 Task: Search one way flight ticket for 1 adult, 6 children, 1 infant in seat and 1 infant on lap in business from Great Falls: Great Falls International Airport to Gillette: Gillette Campbell County Airport on 5-1-2023. Number of bags: 2 checked bags. Price is upto 109000. Outbound departure time preference is 15:30.
Action: Mouse moved to (246, 298)
Screenshot: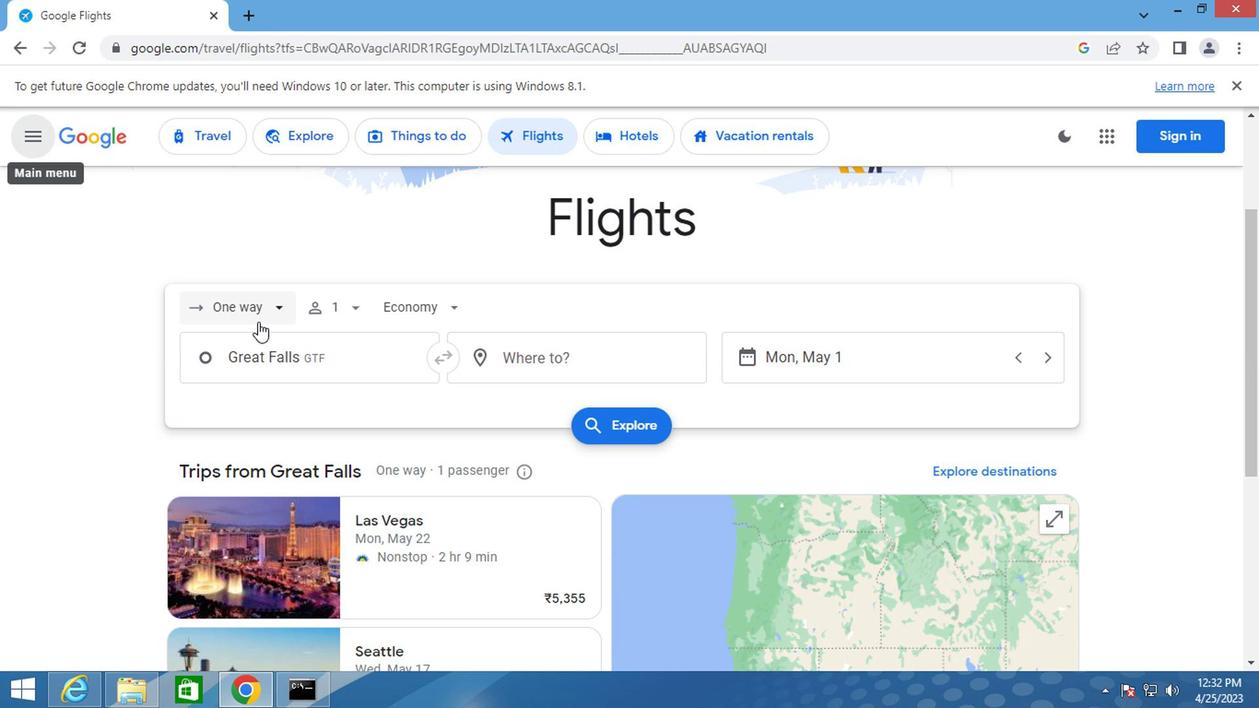 
Action: Mouse pressed left at (246, 298)
Screenshot: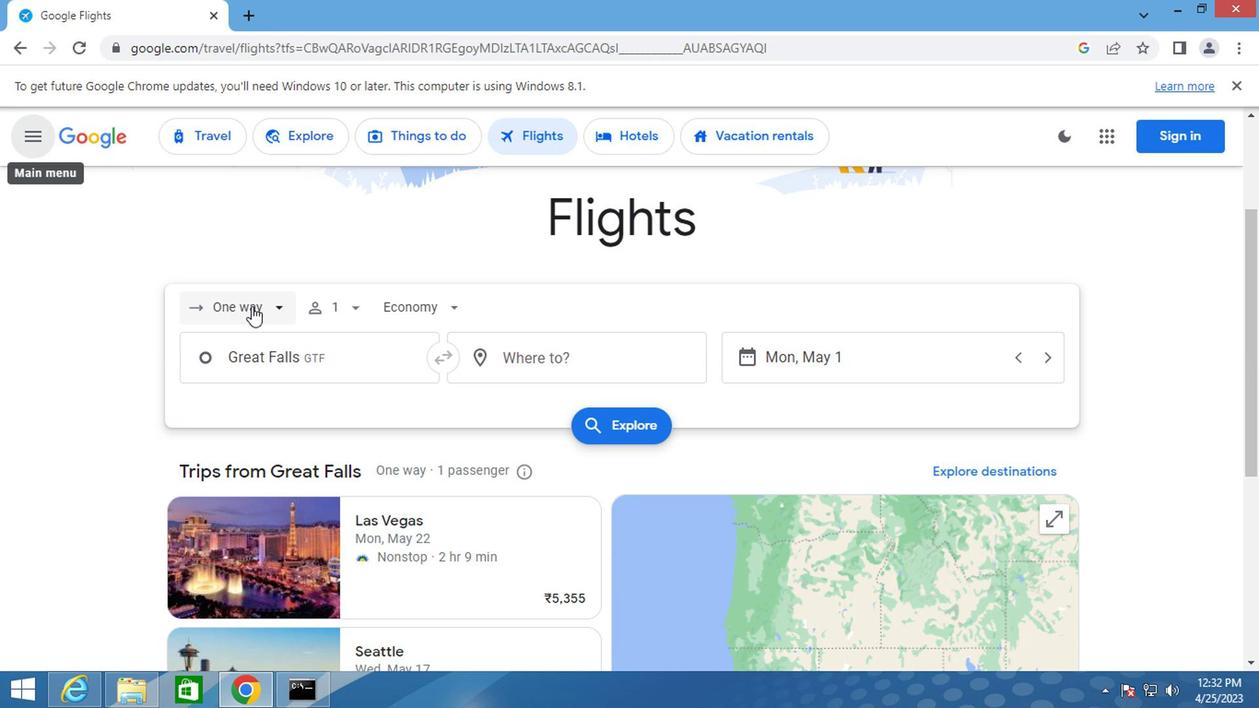 
Action: Mouse moved to (254, 395)
Screenshot: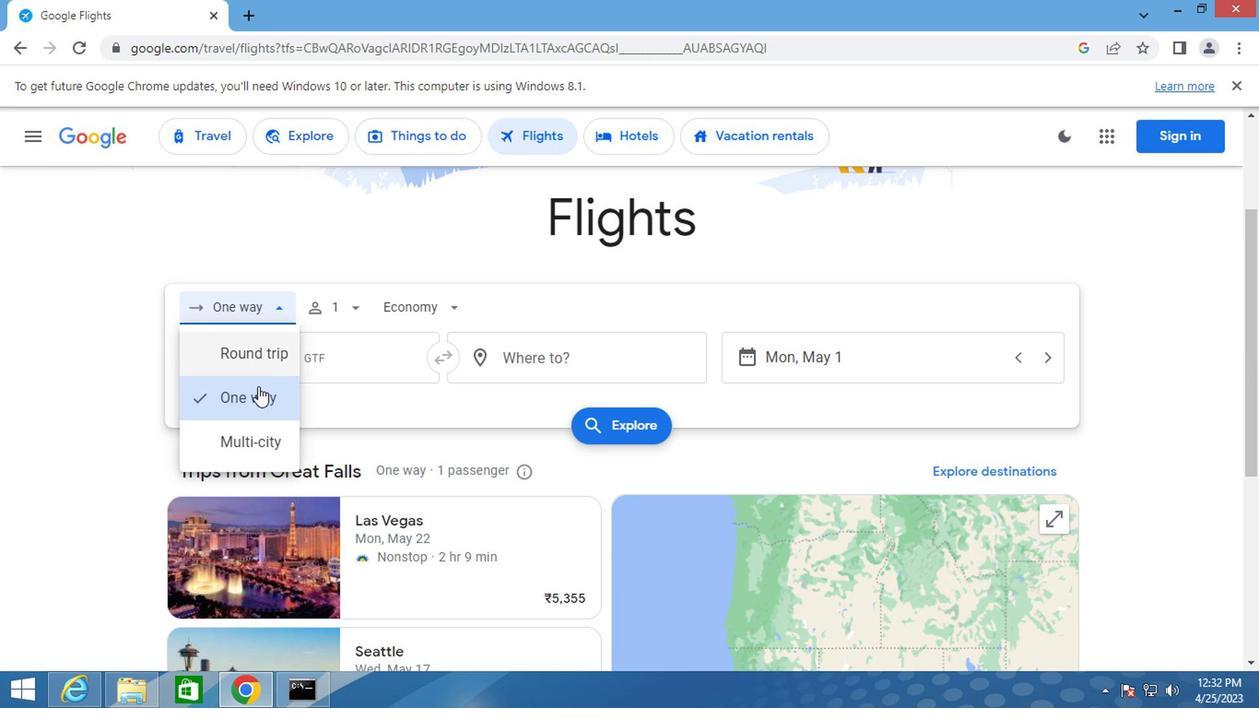 
Action: Mouse pressed left at (254, 395)
Screenshot: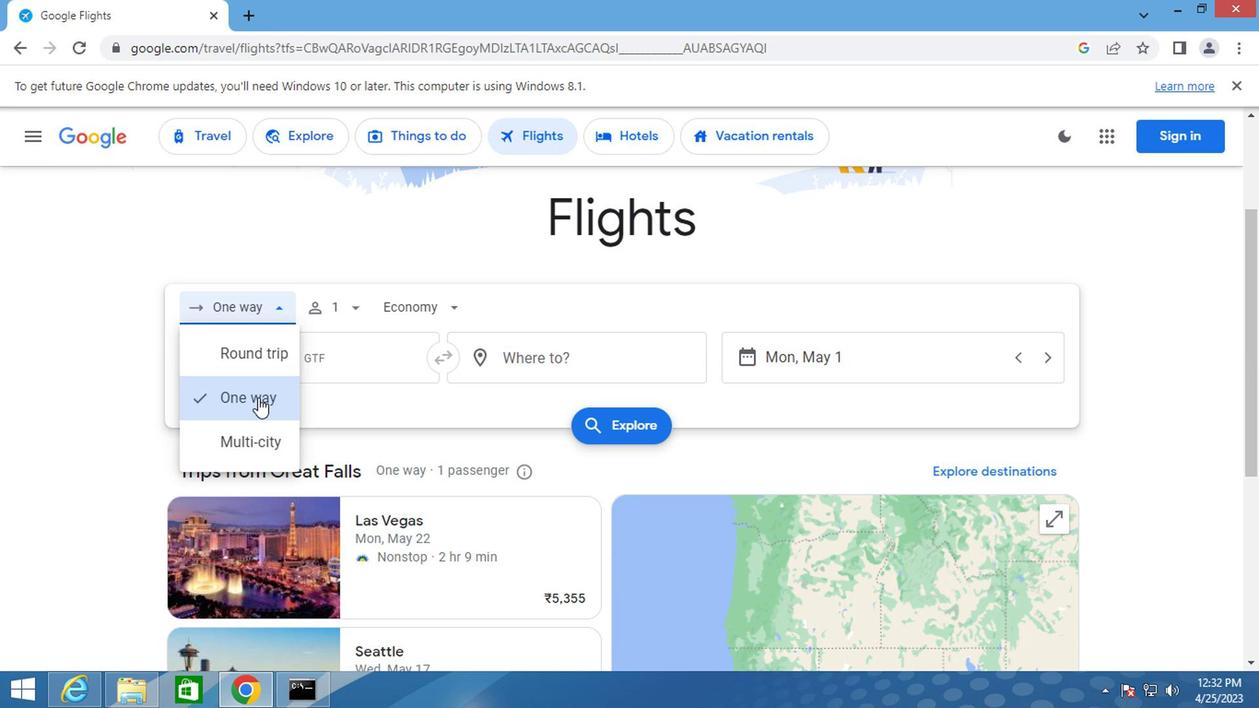 
Action: Mouse moved to (355, 306)
Screenshot: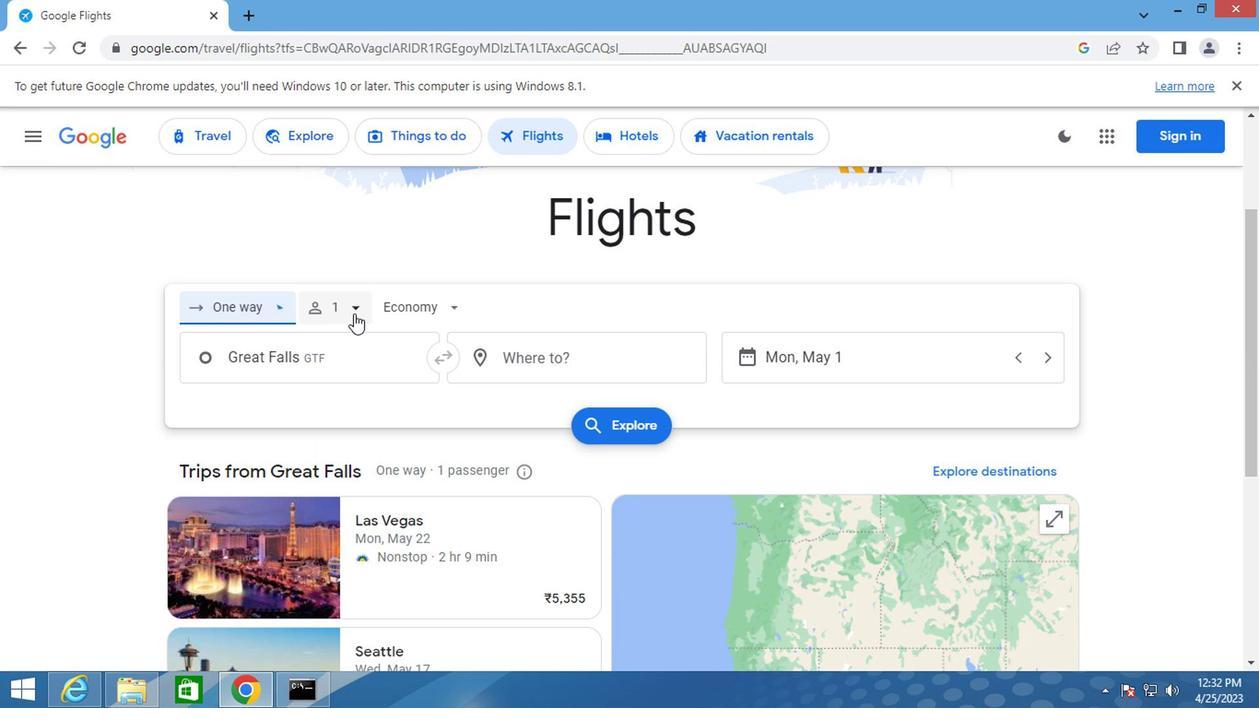 
Action: Mouse pressed left at (355, 306)
Screenshot: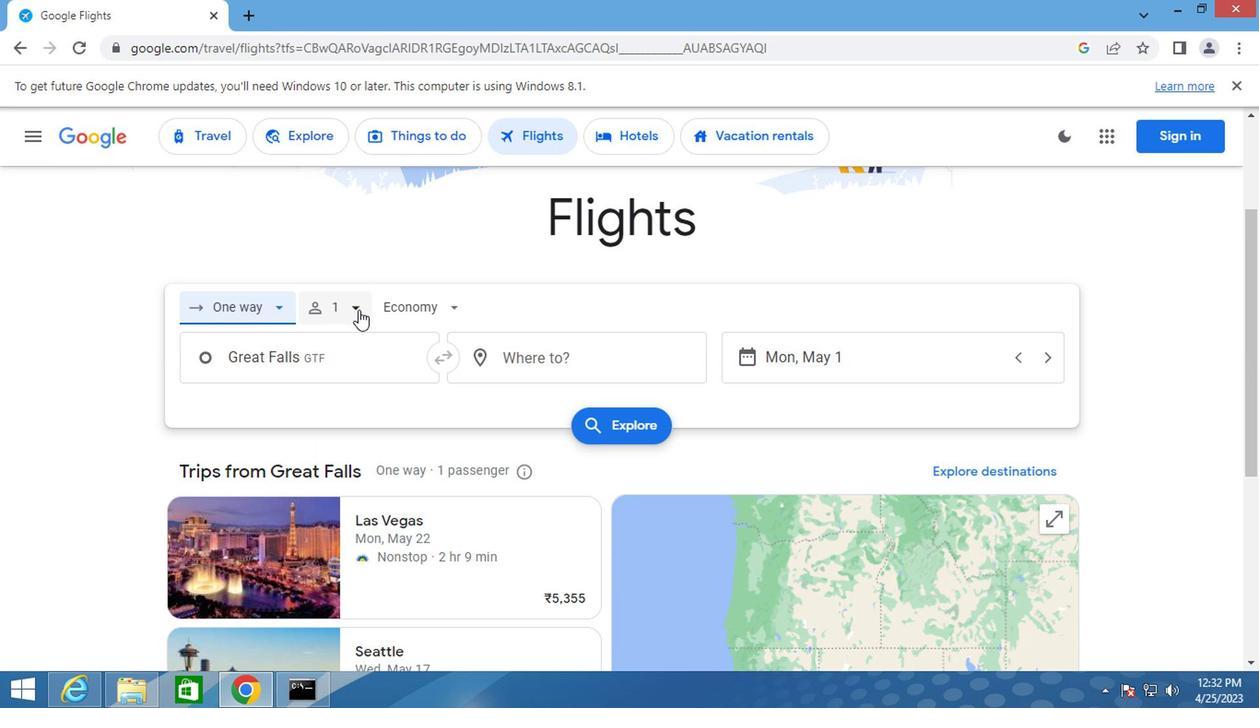 
Action: Mouse moved to (496, 396)
Screenshot: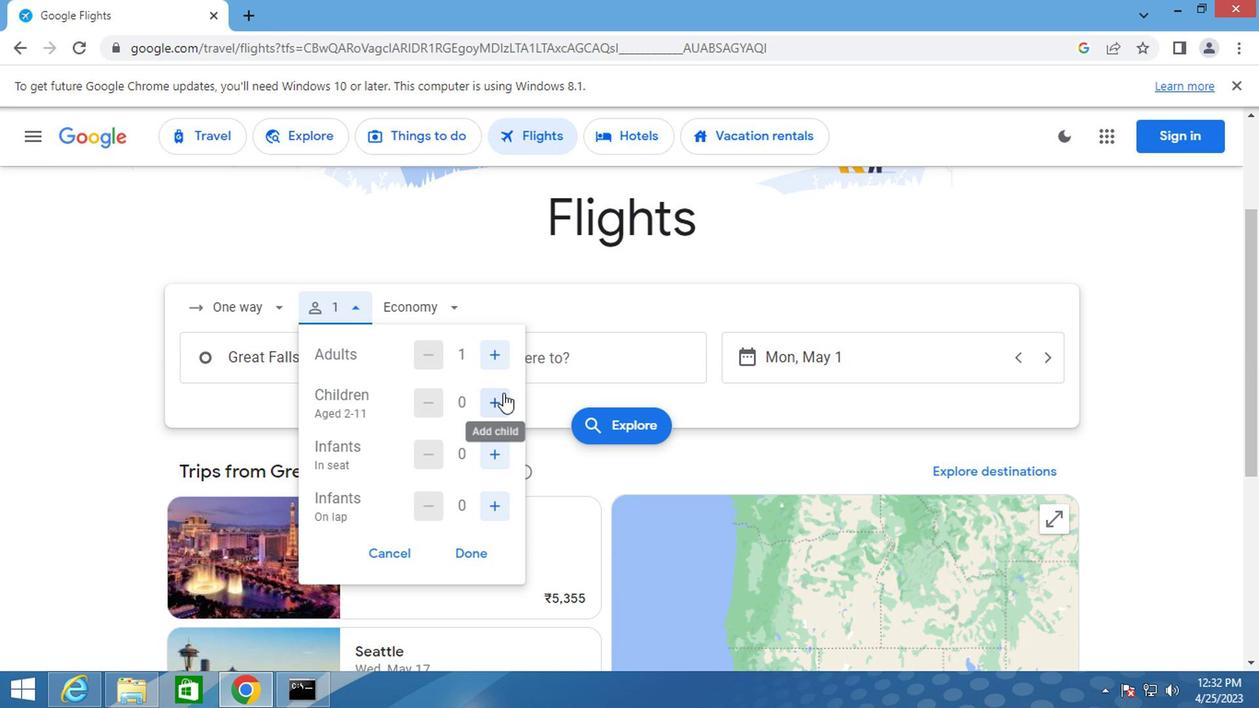
Action: Mouse pressed left at (496, 396)
Screenshot: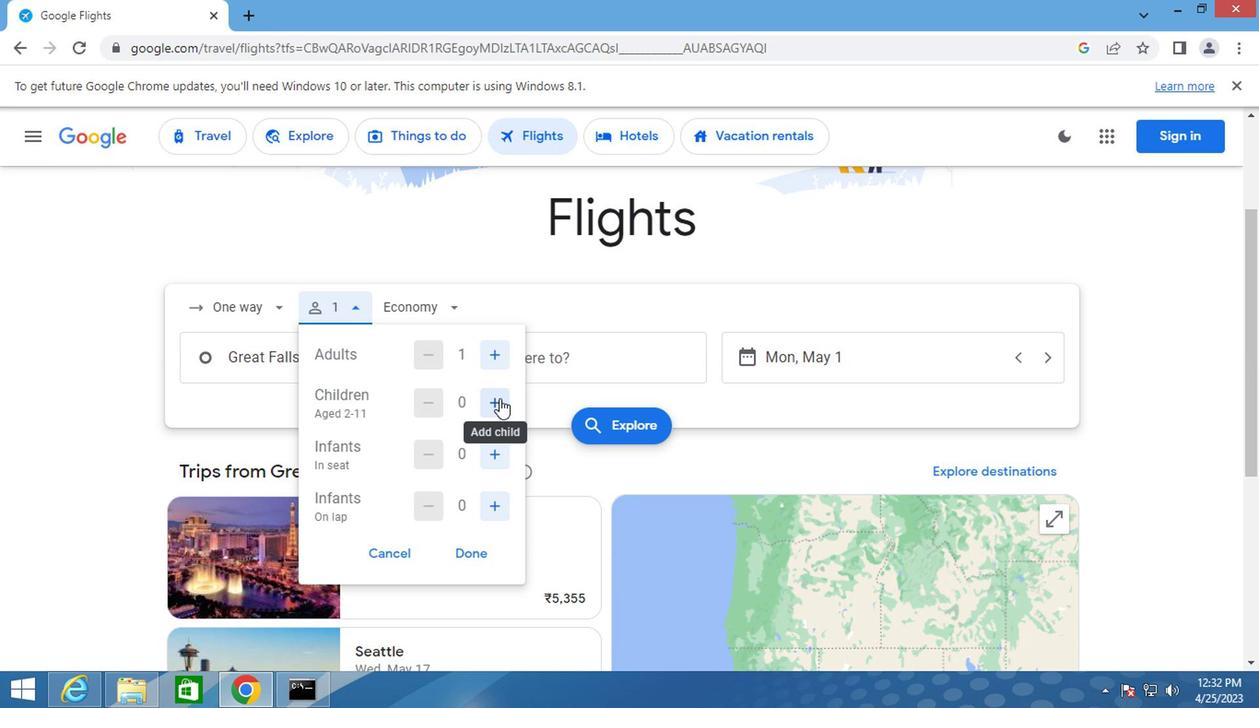 
Action: Mouse pressed left at (496, 396)
Screenshot: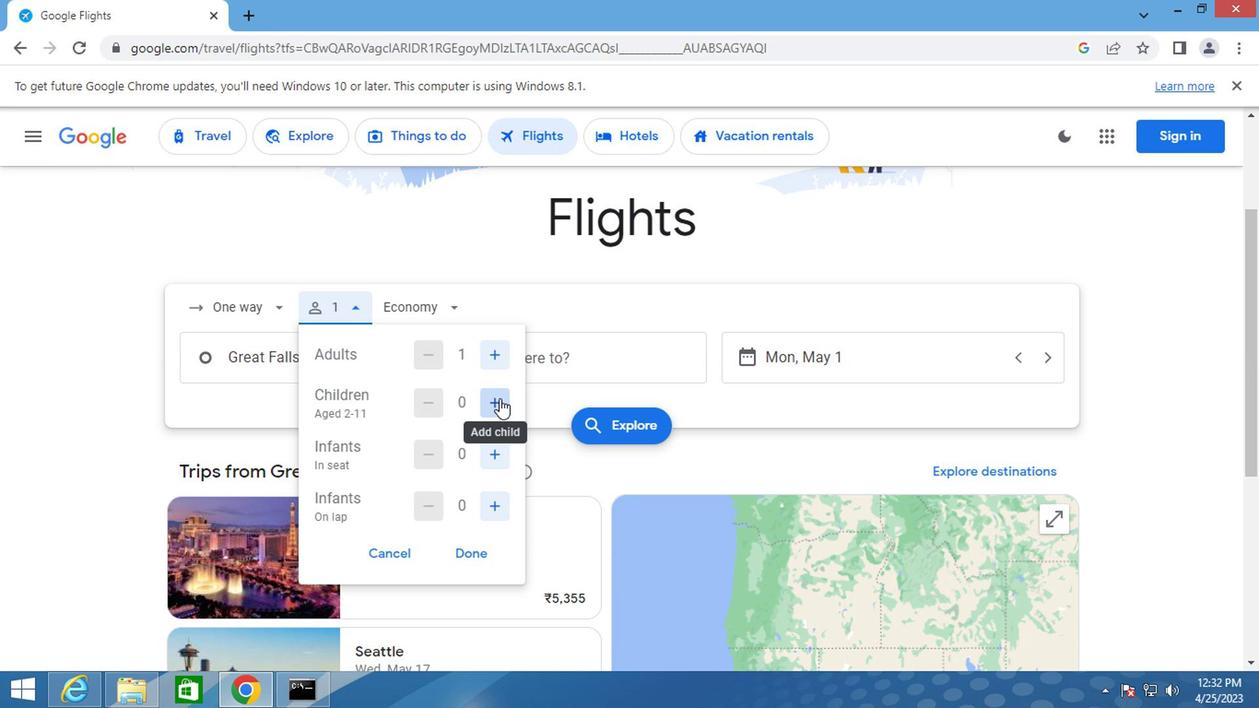 
Action: Mouse pressed left at (496, 396)
Screenshot: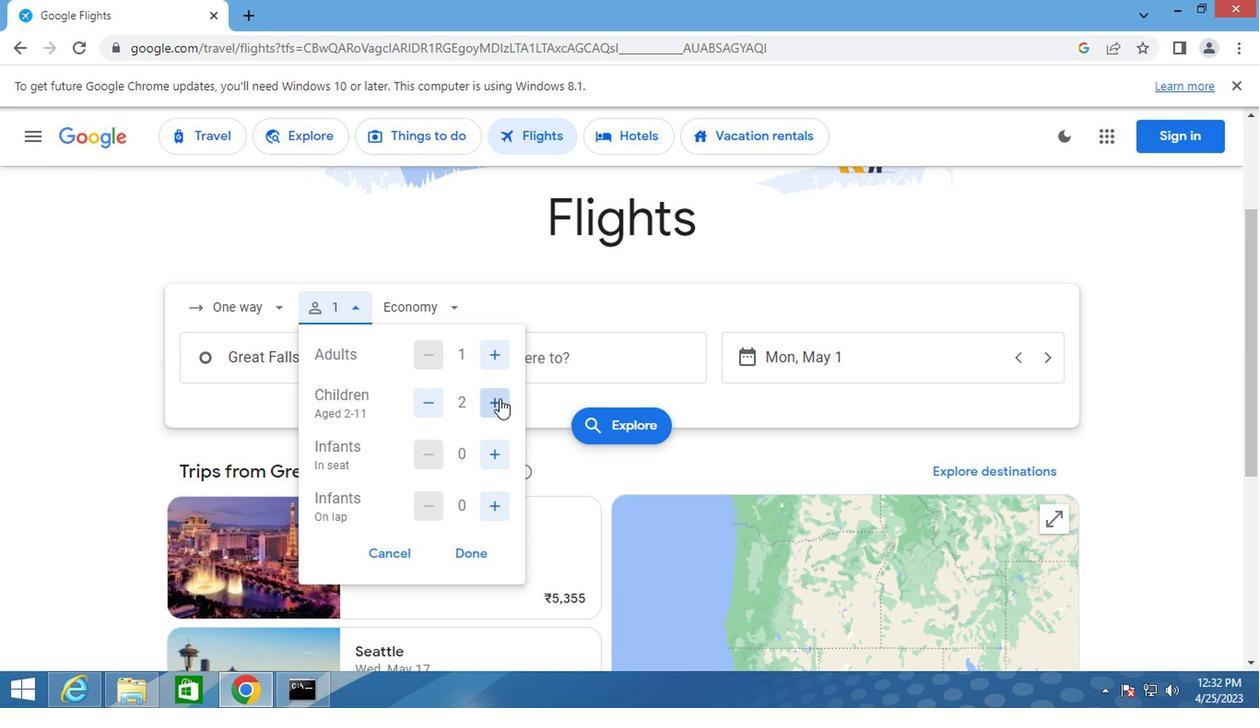 
Action: Mouse pressed left at (496, 396)
Screenshot: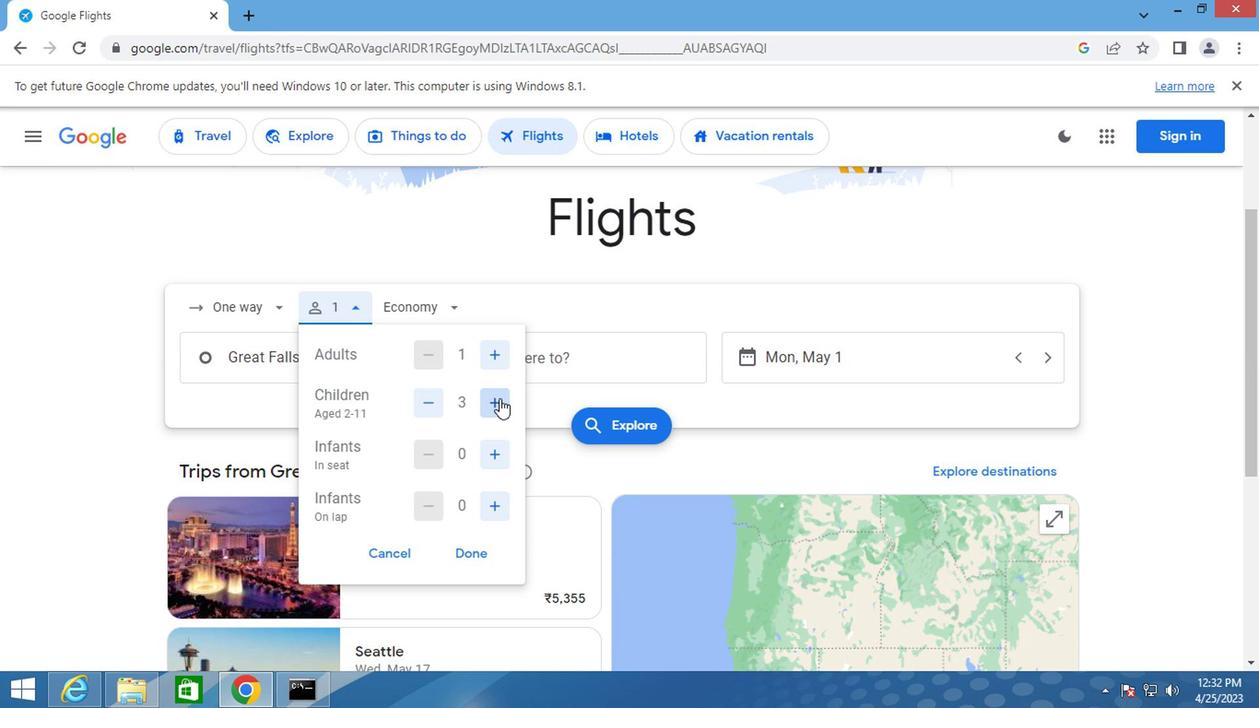 
Action: Mouse pressed left at (496, 396)
Screenshot: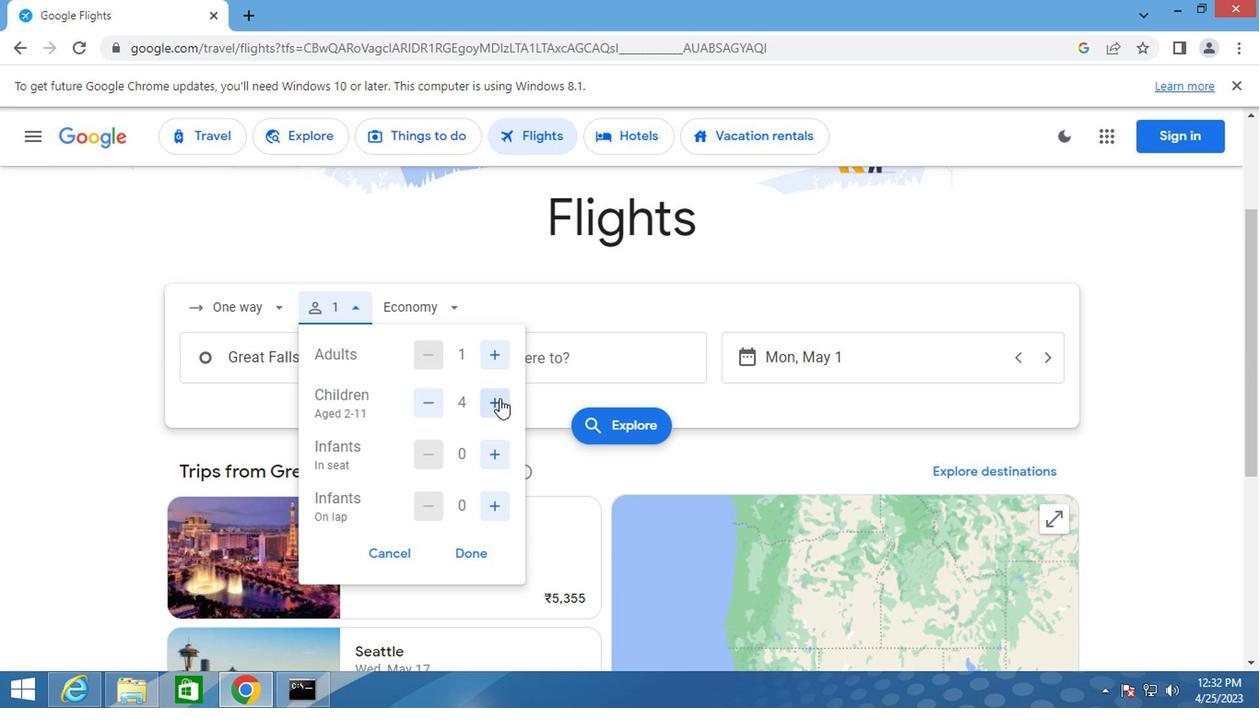 
Action: Mouse pressed left at (496, 396)
Screenshot: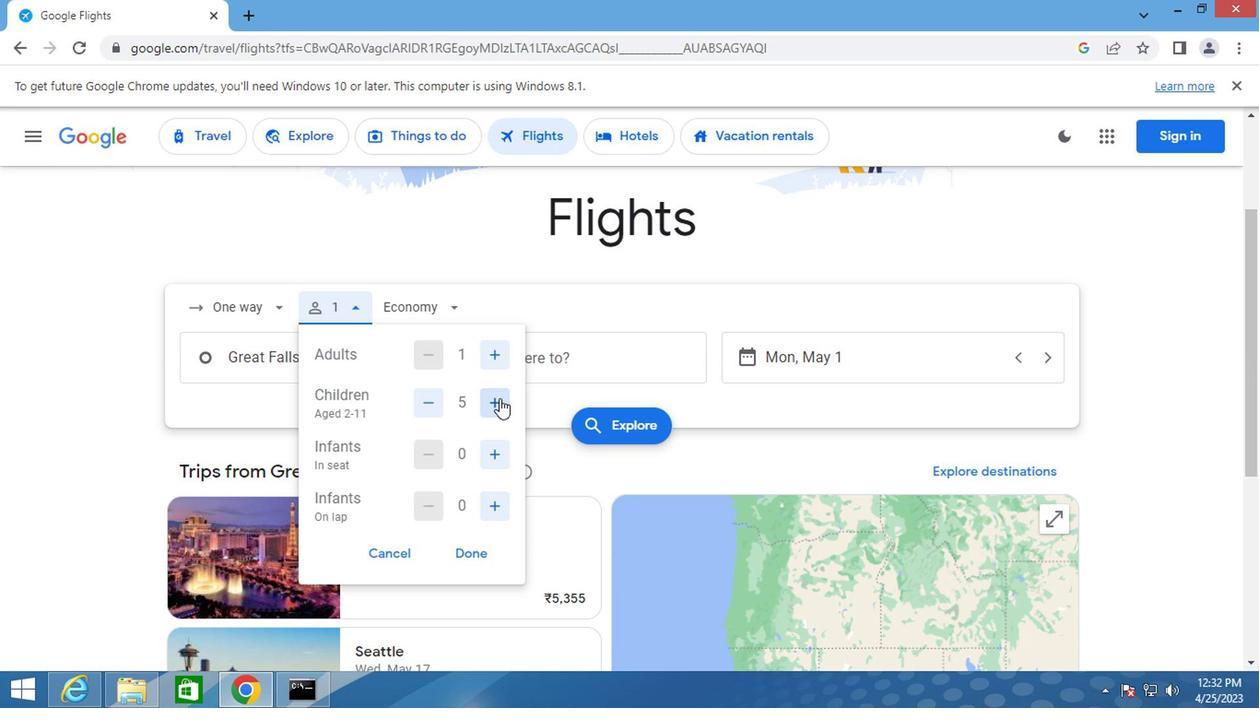 
Action: Mouse moved to (495, 446)
Screenshot: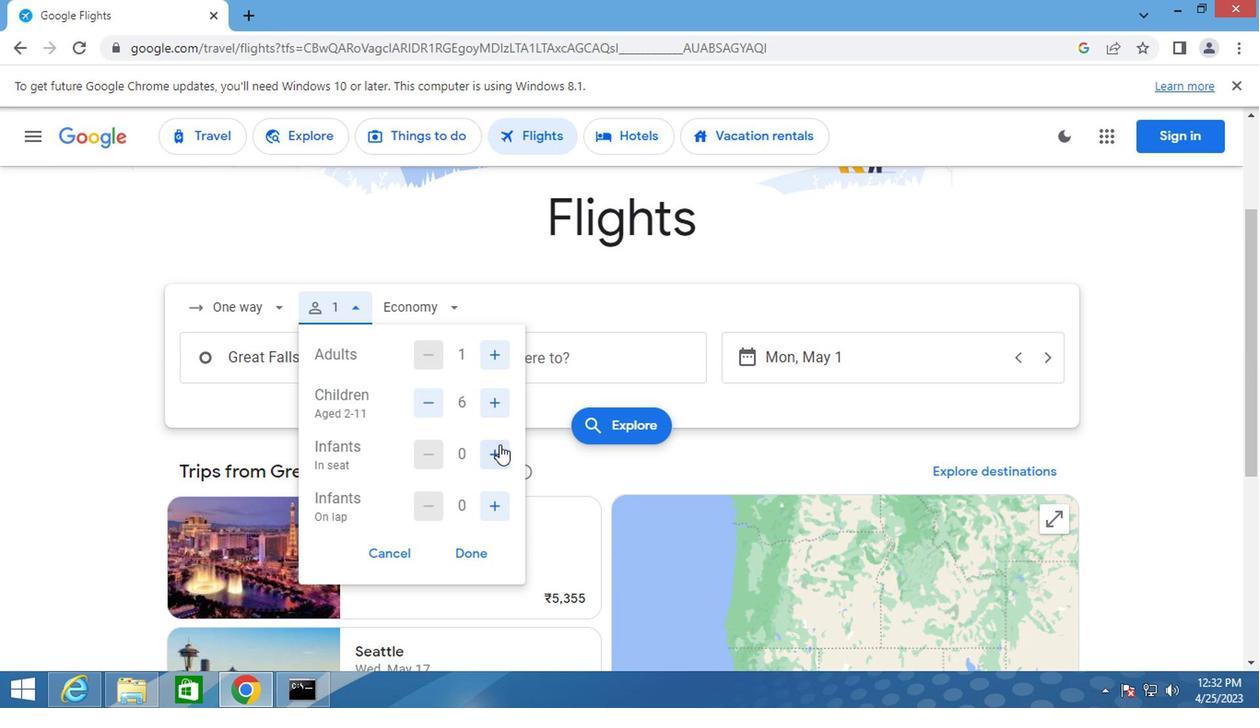 
Action: Mouse pressed left at (495, 446)
Screenshot: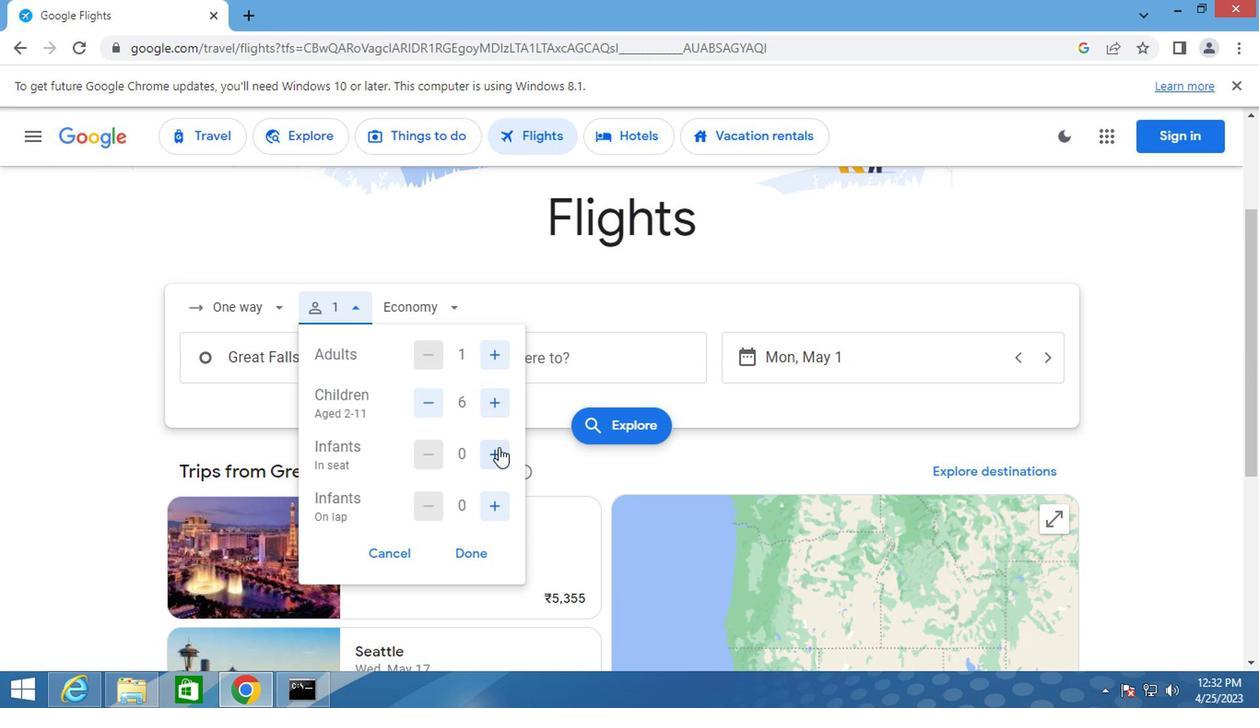 
Action: Mouse moved to (485, 501)
Screenshot: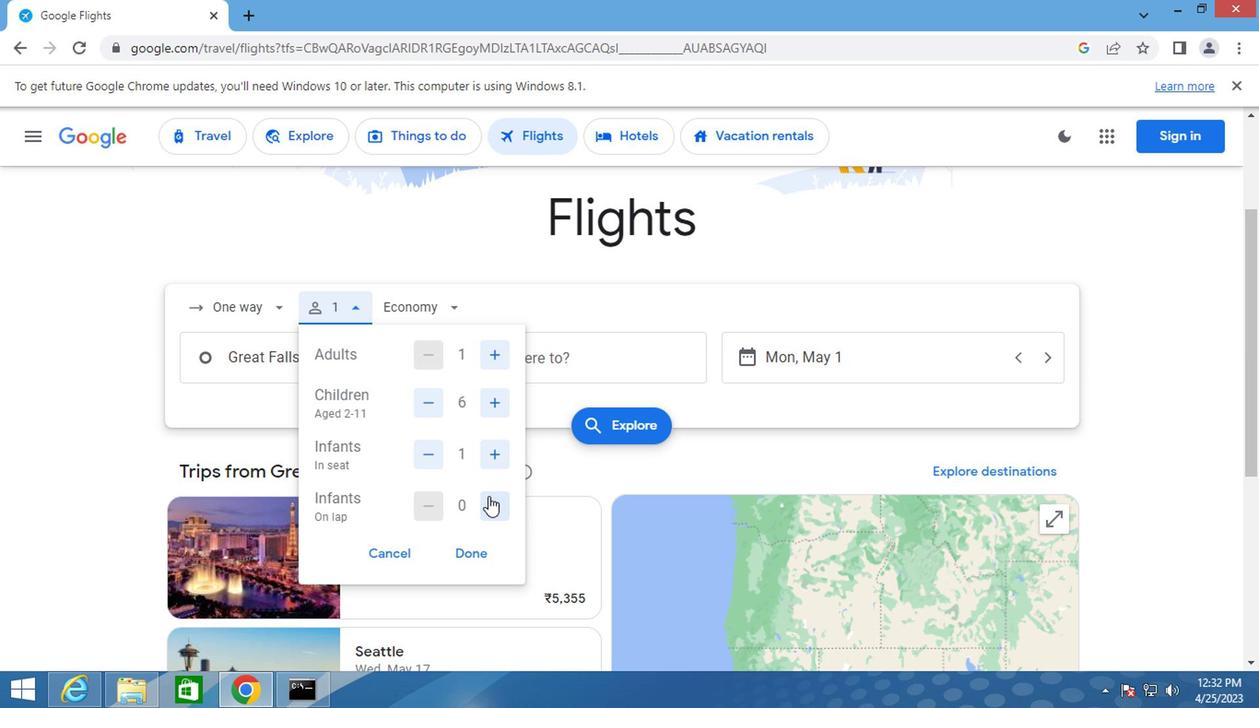 
Action: Mouse pressed left at (485, 501)
Screenshot: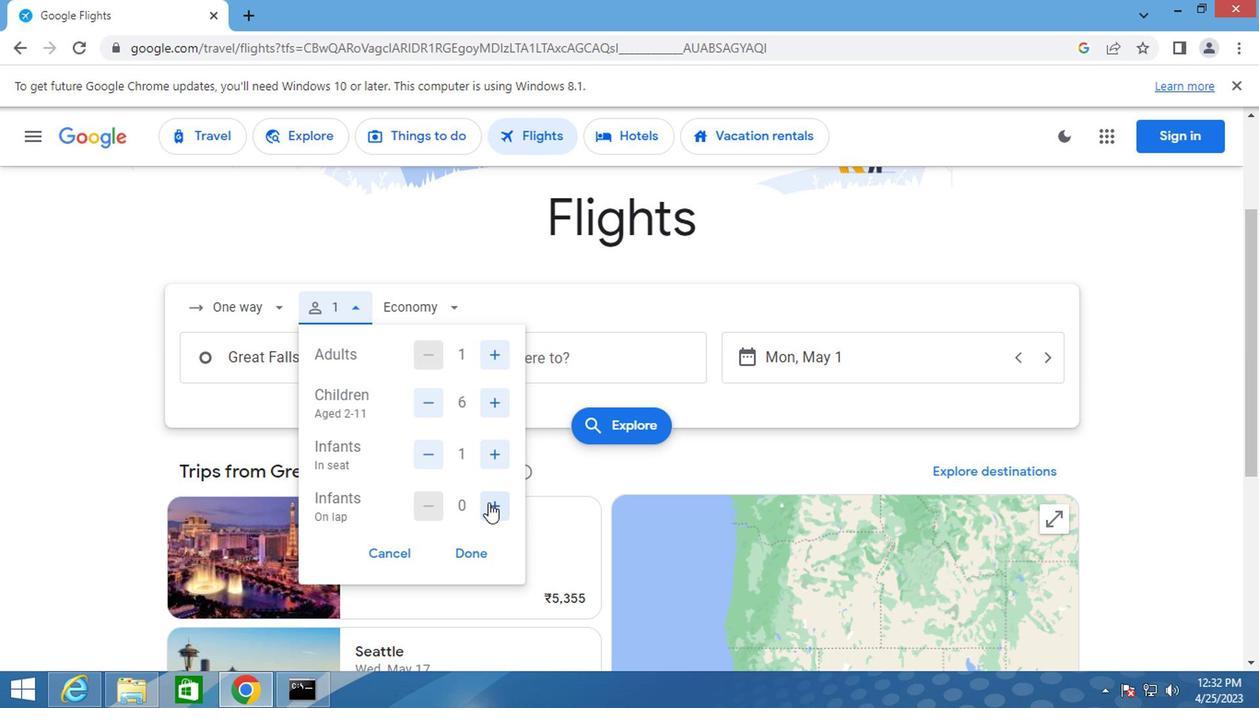 
Action: Mouse moved to (438, 290)
Screenshot: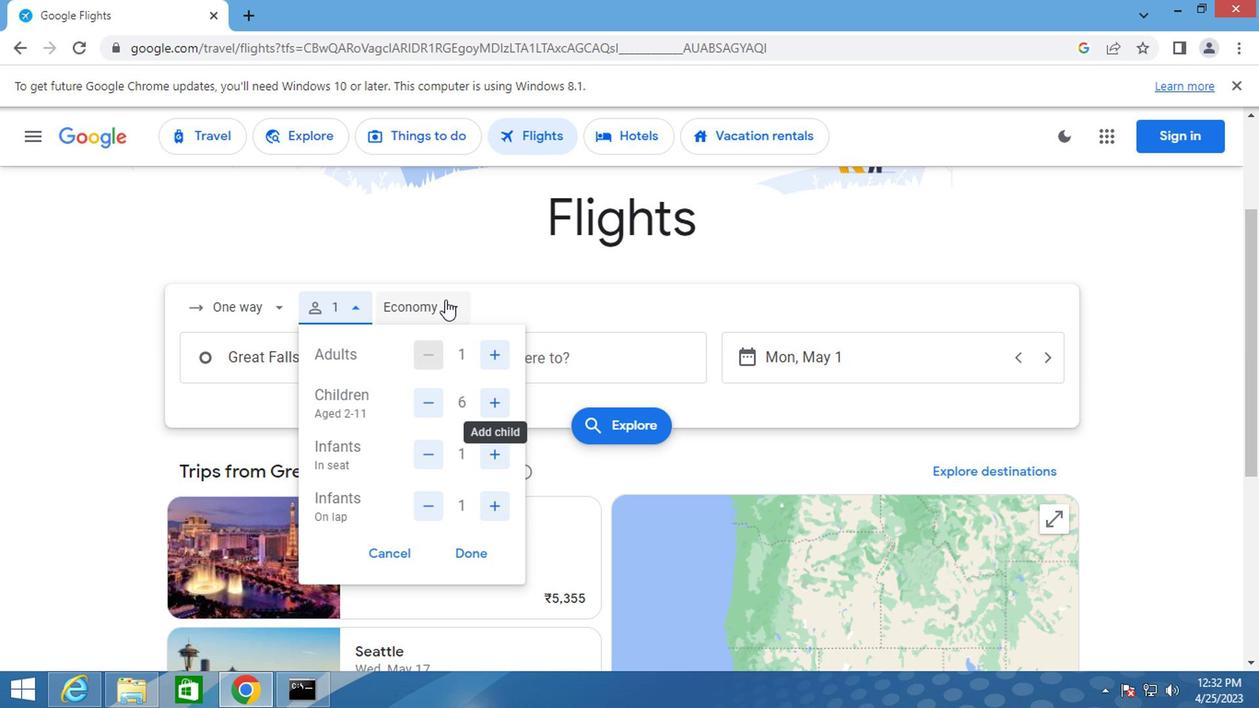 
Action: Mouse pressed left at (438, 290)
Screenshot: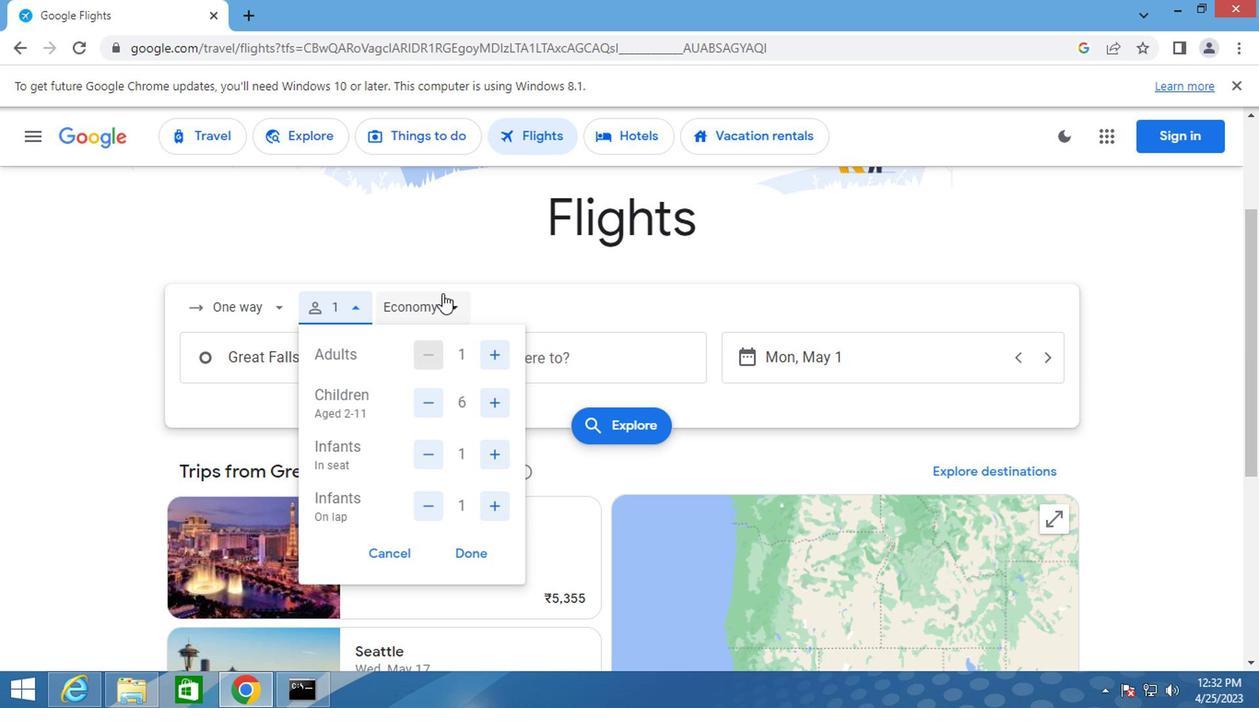 
Action: Mouse moved to (433, 439)
Screenshot: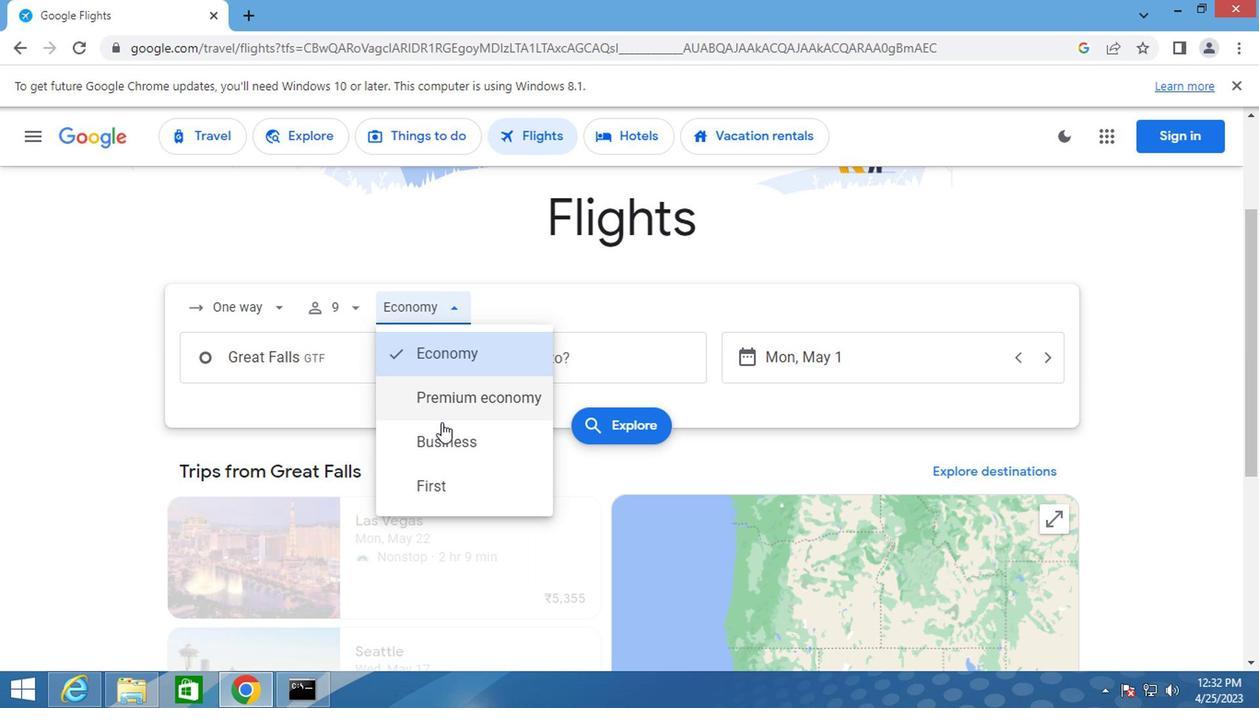 
Action: Mouse pressed left at (433, 439)
Screenshot: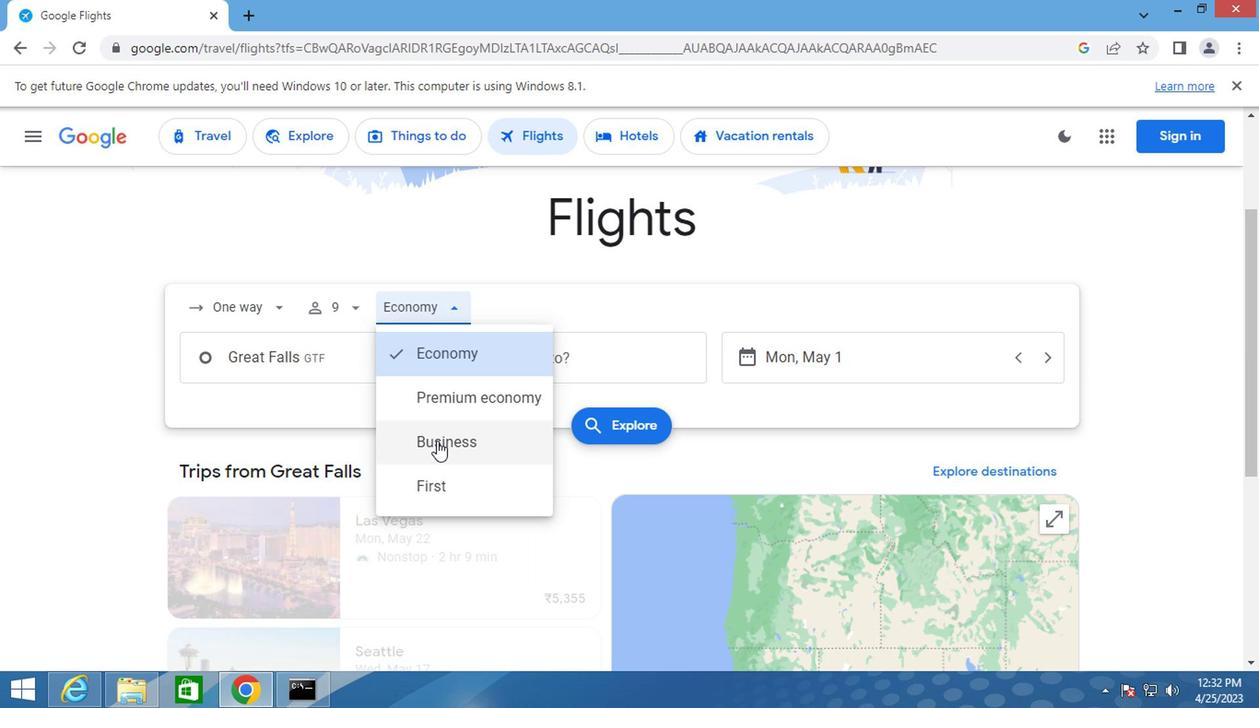 
Action: Mouse moved to (310, 361)
Screenshot: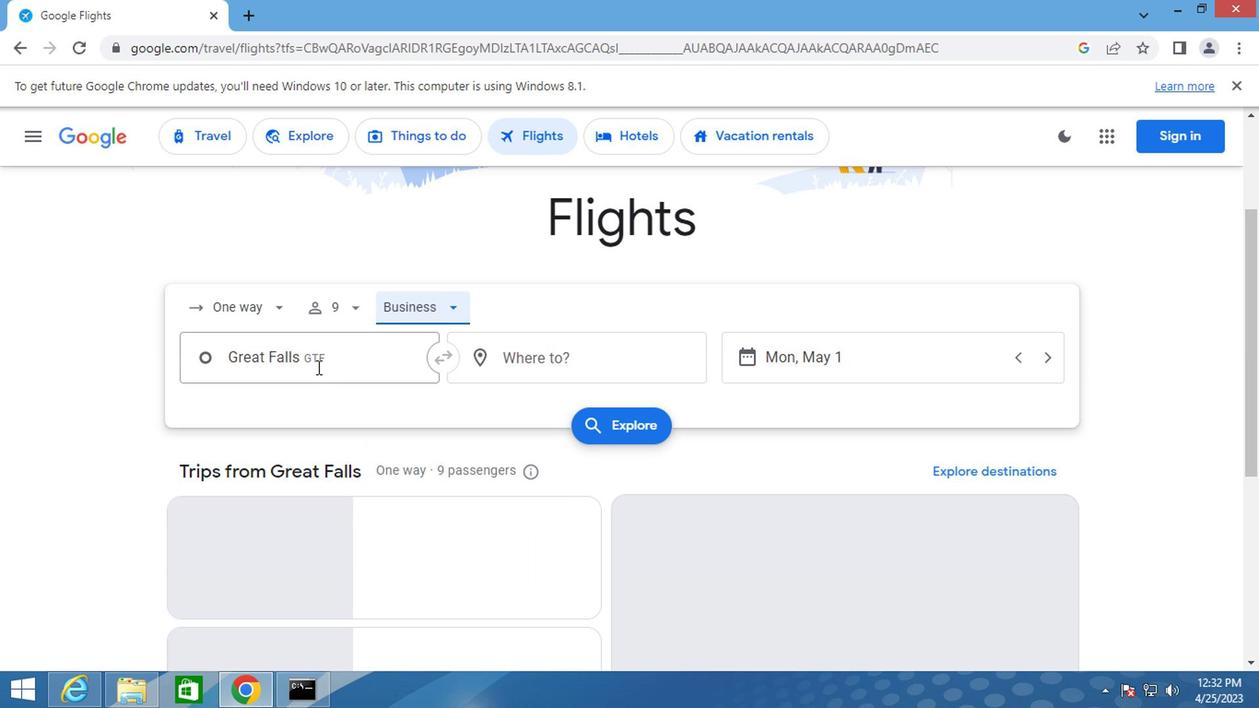 
Action: Mouse pressed left at (310, 361)
Screenshot: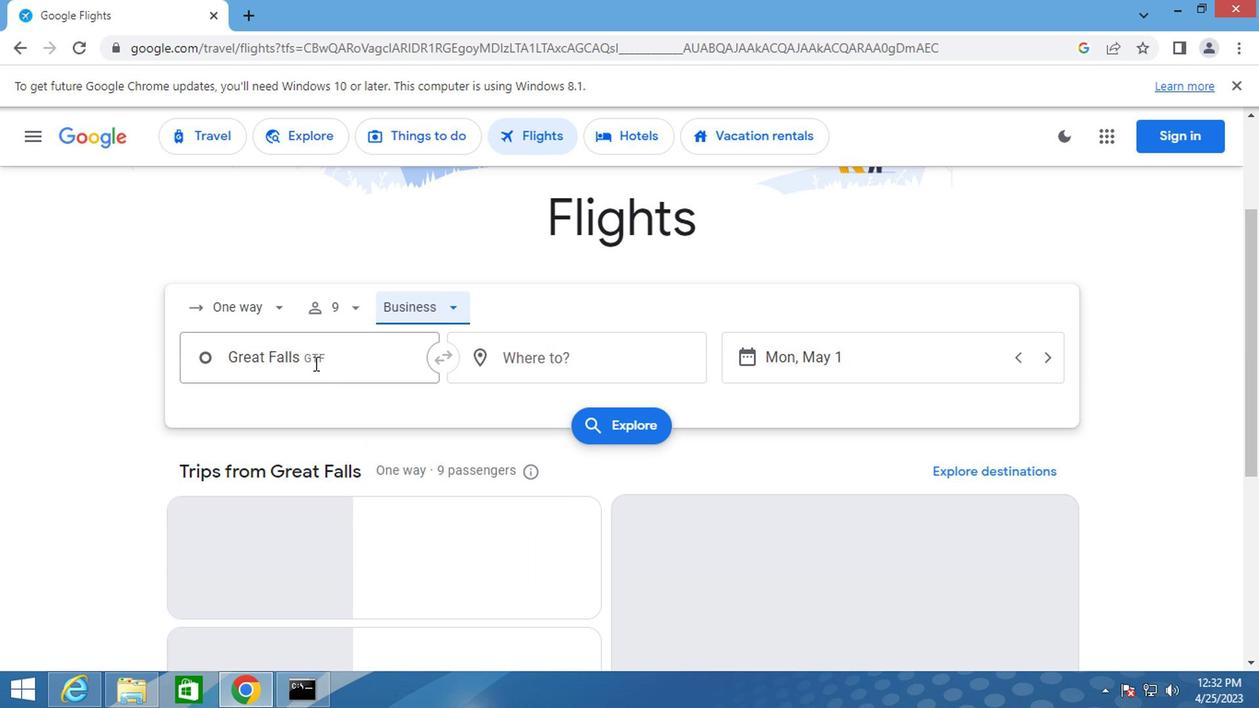 
Action: Key pressed great<Key.space>fall
Screenshot: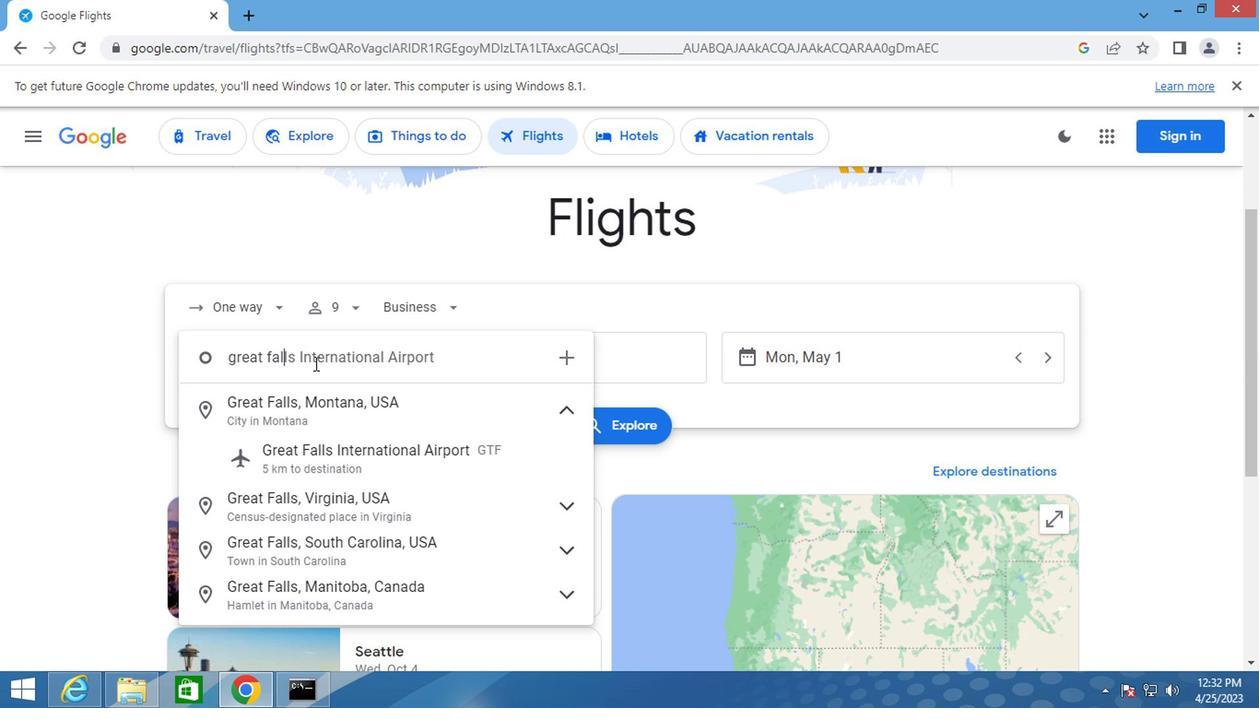 
Action: Mouse moved to (345, 451)
Screenshot: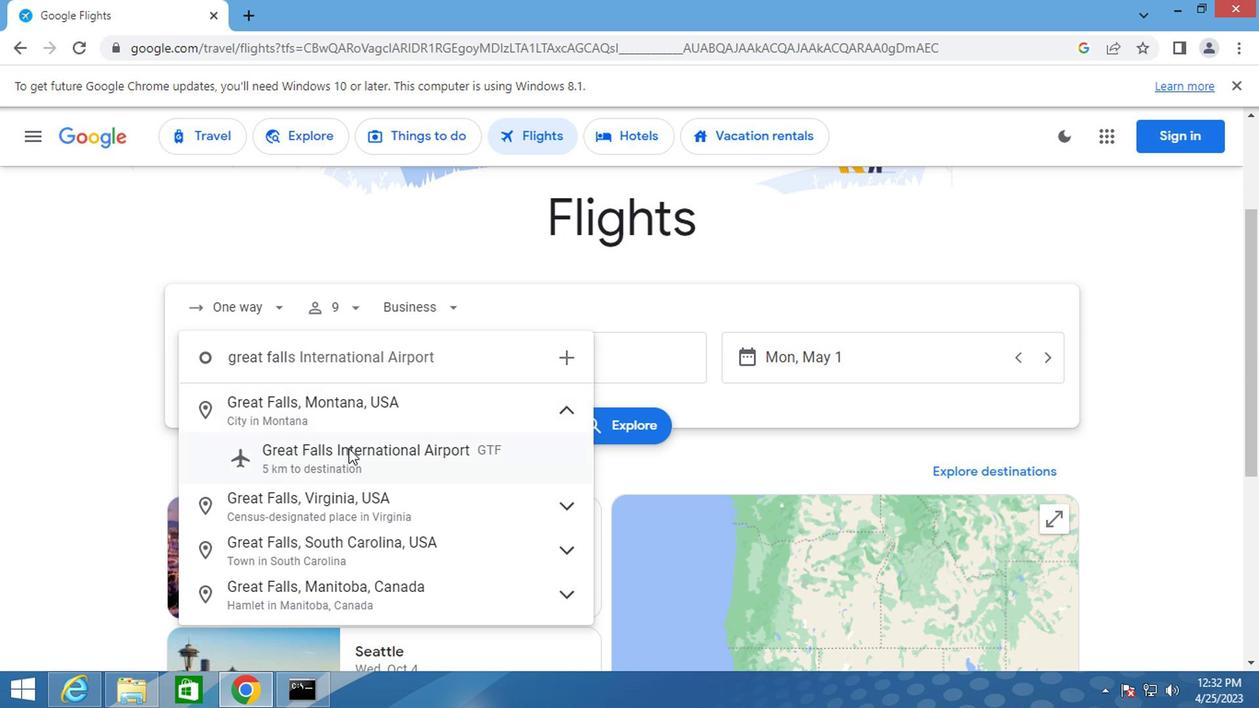 
Action: Mouse pressed left at (345, 451)
Screenshot: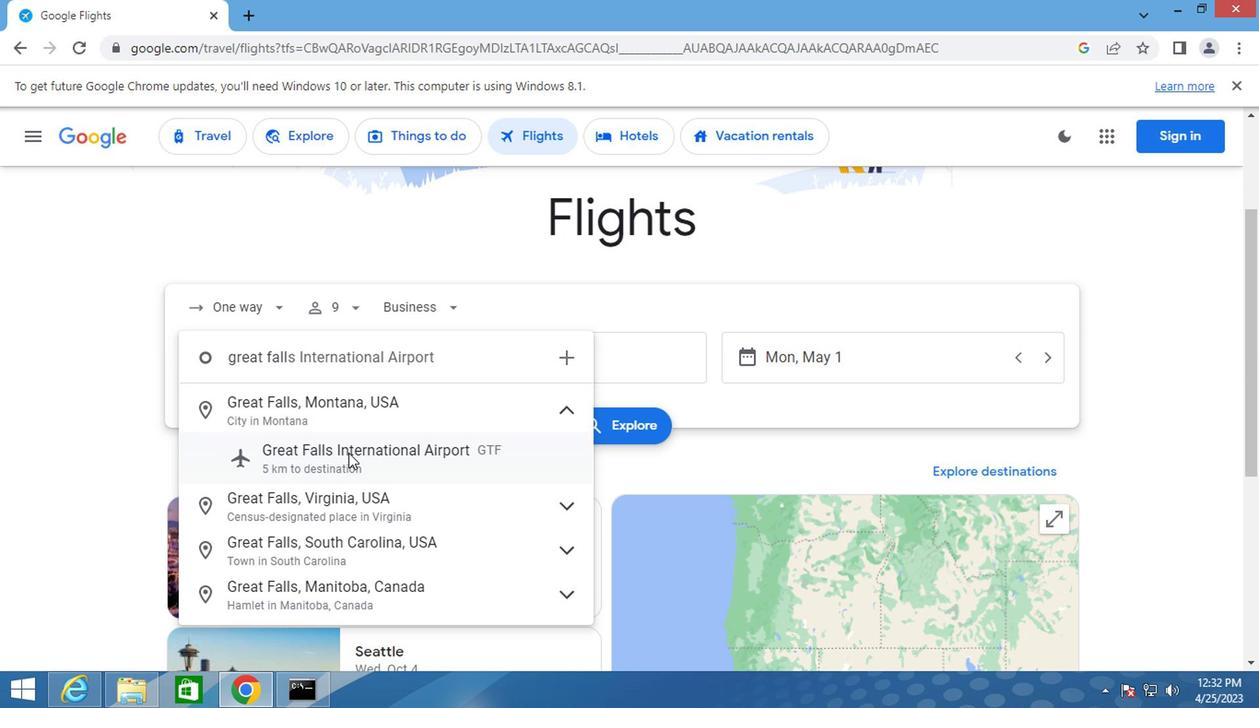 
Action: Mouse moved to (491, 353)
Screenshot: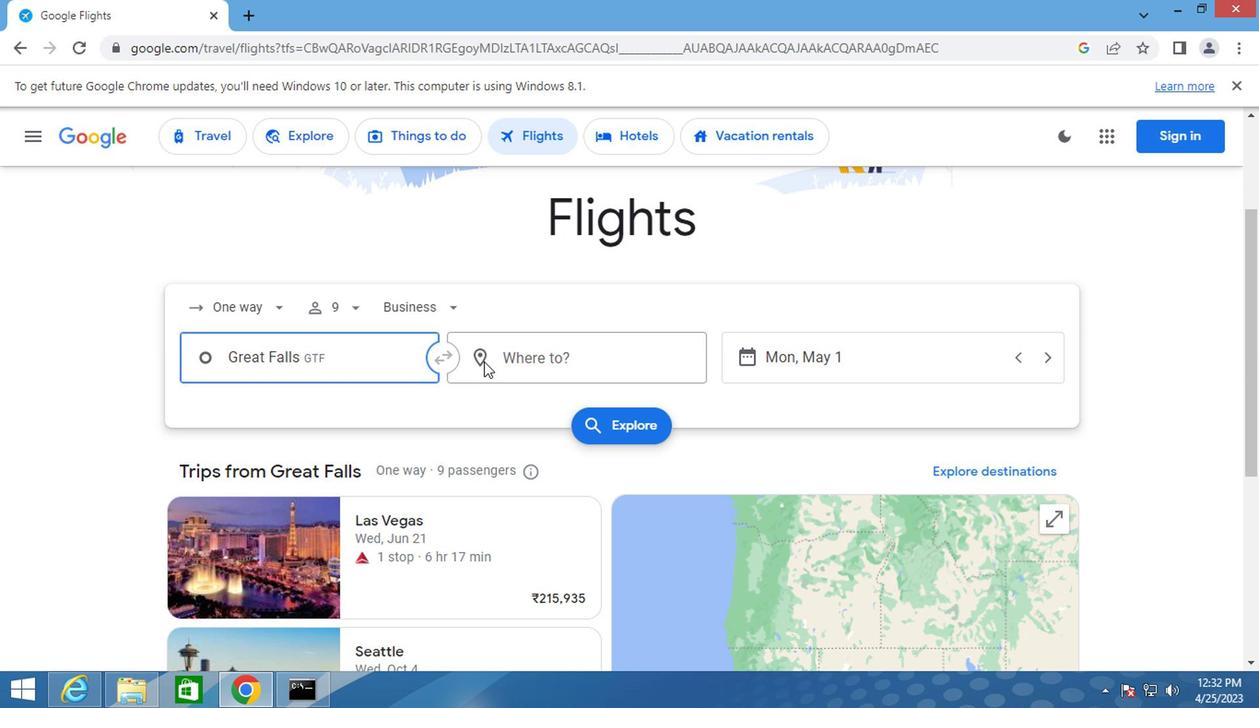 
Action: Mouse pressed left at (491, 353)
Screenshot: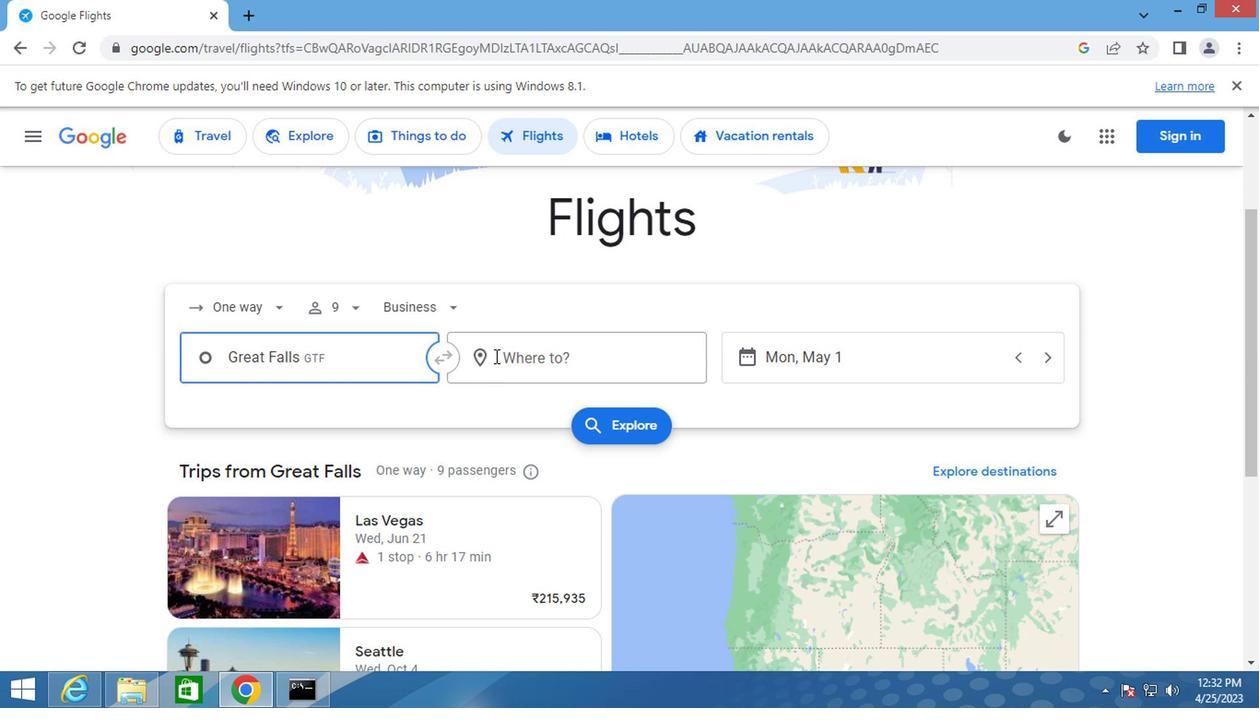 
Action: Key pressed gillette
Screenshot: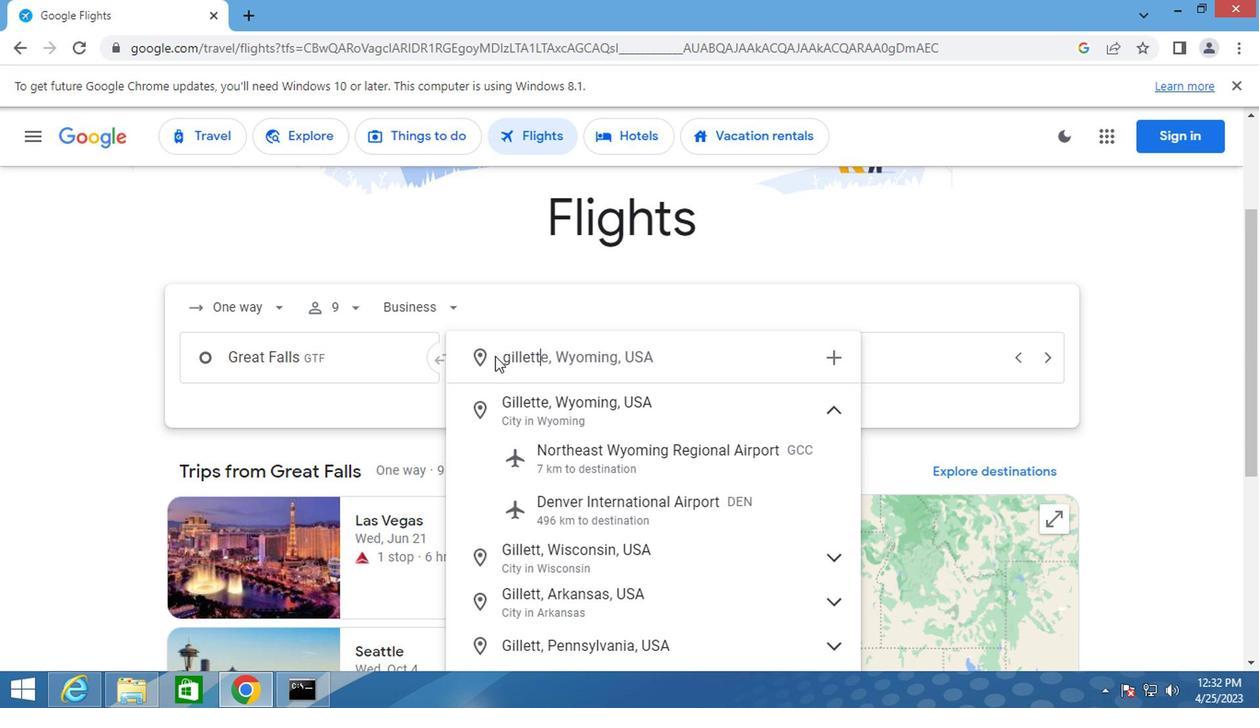 
Action: Mouse moved to (547, 446)
Screenshot: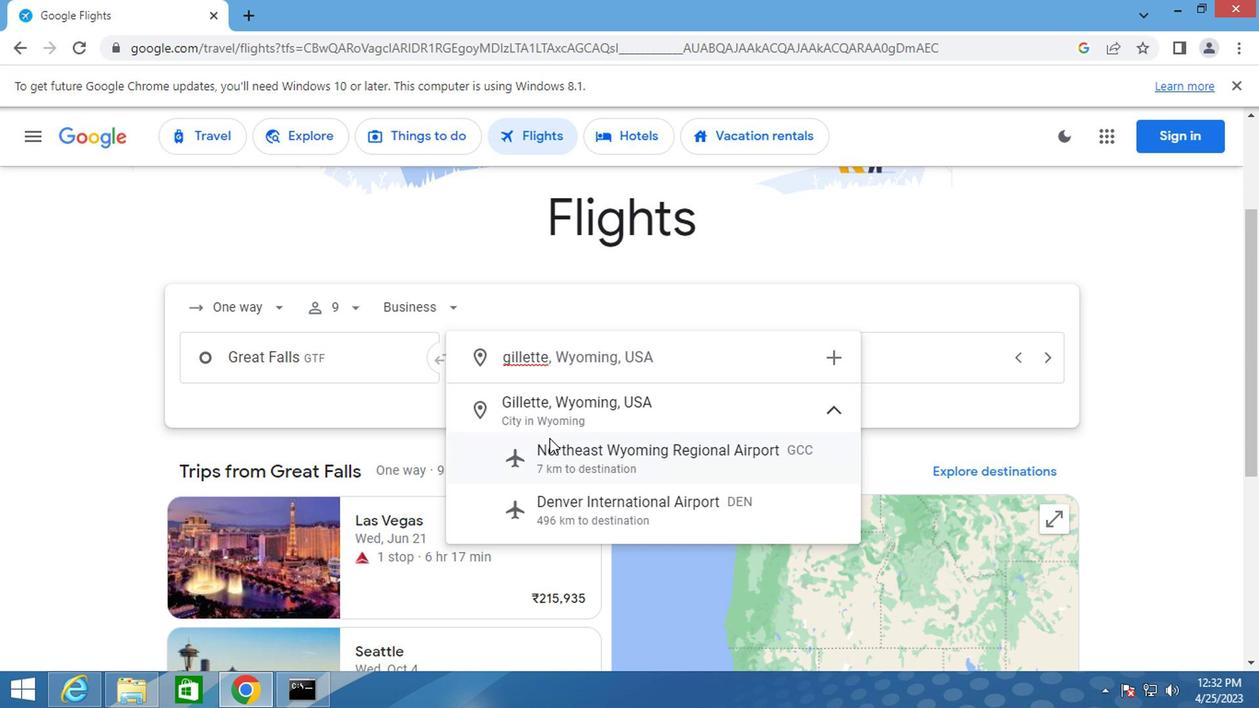 
Action: Mouse pressed left at (547, 446)
Screenshot: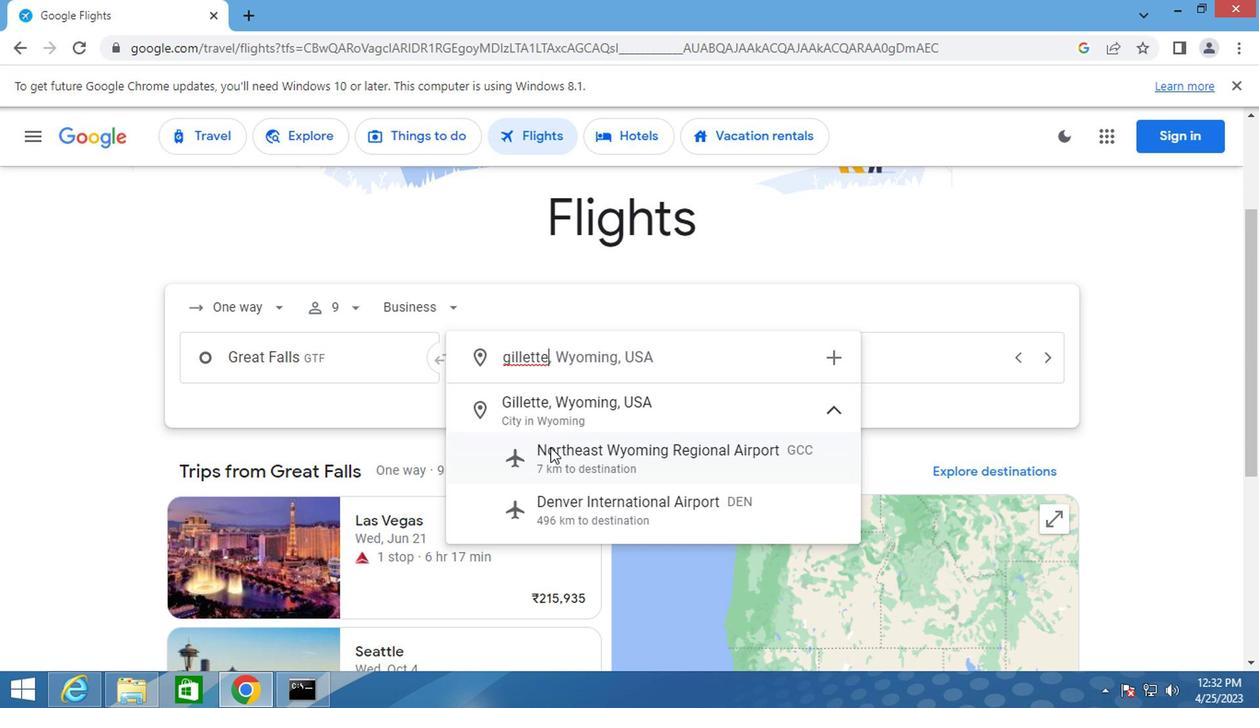 
Action: Mouse moved to (794, 366)
Screenshot: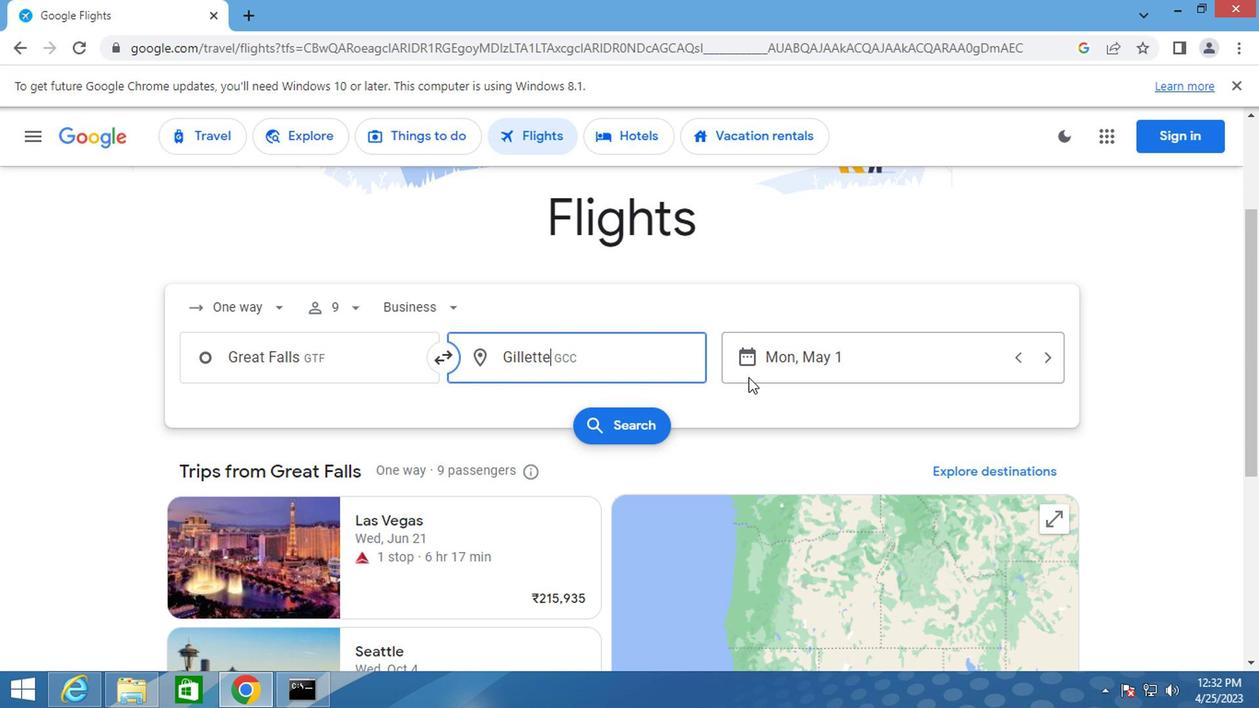 
Action: Mouse pressed left at (794, 366)
Screenshot: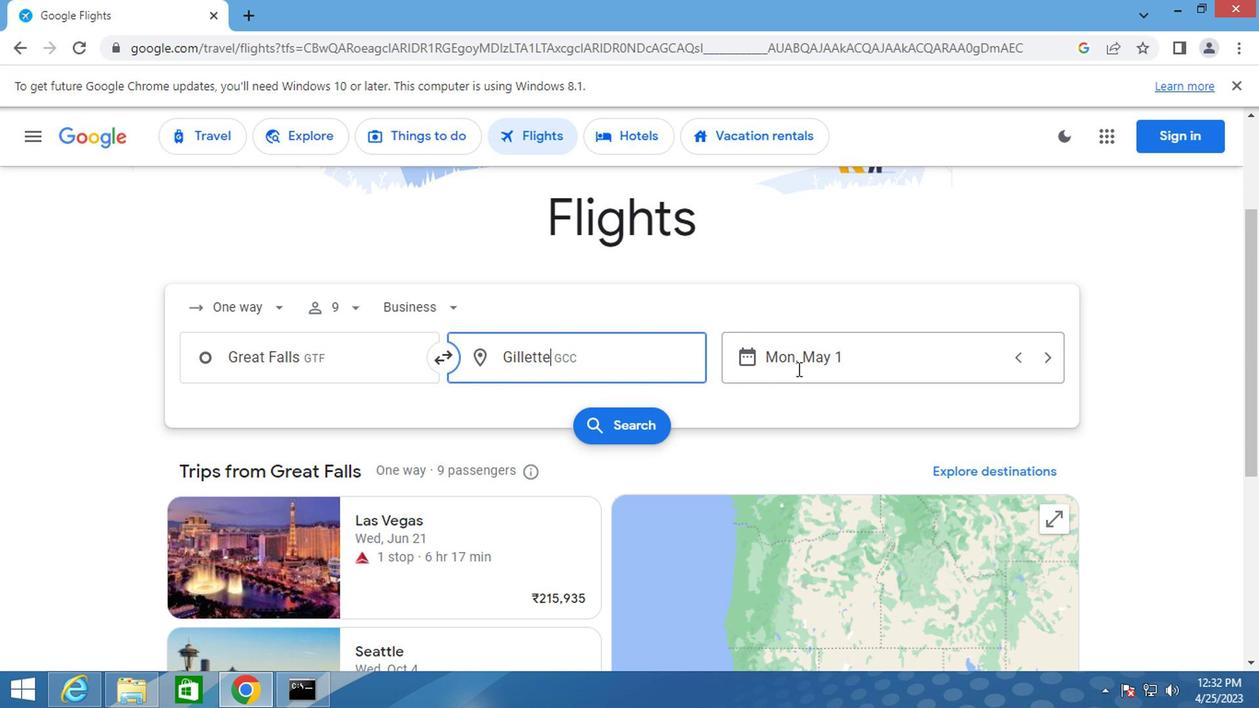 
Action: Mouse moved to (810, 333)
Screenshot: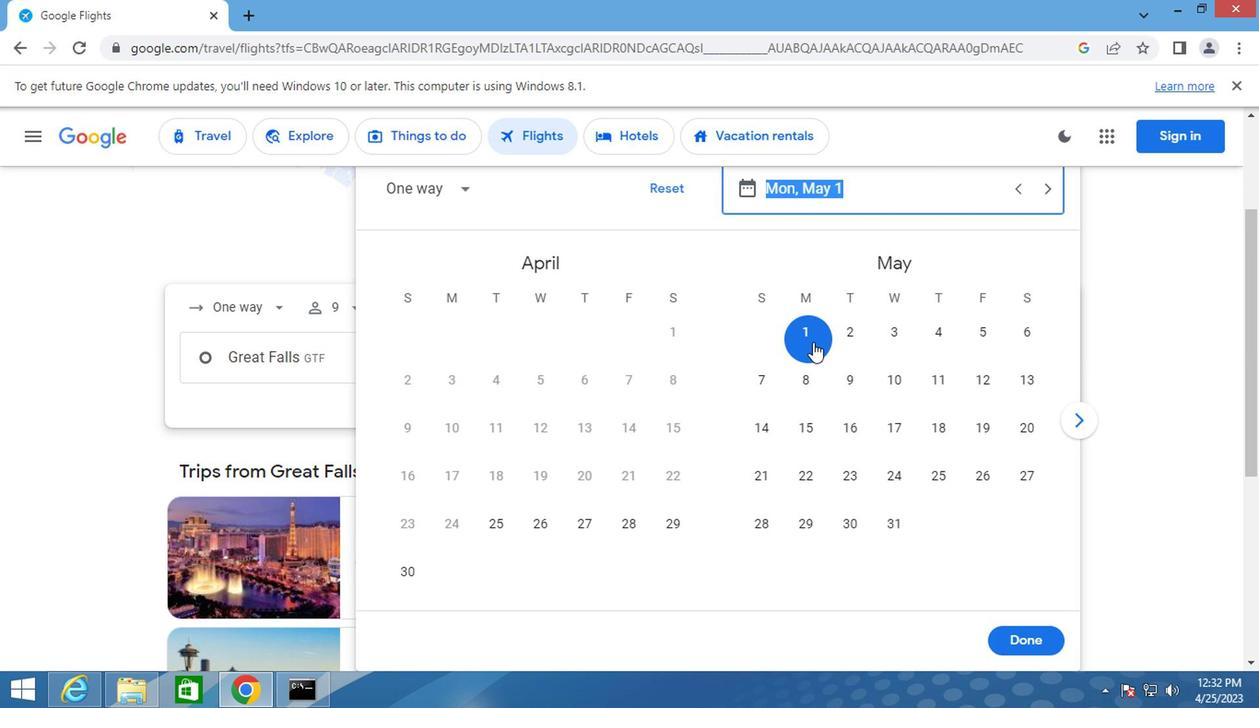 
Action: Mouse pressed left at (810, 333)
Screenshot: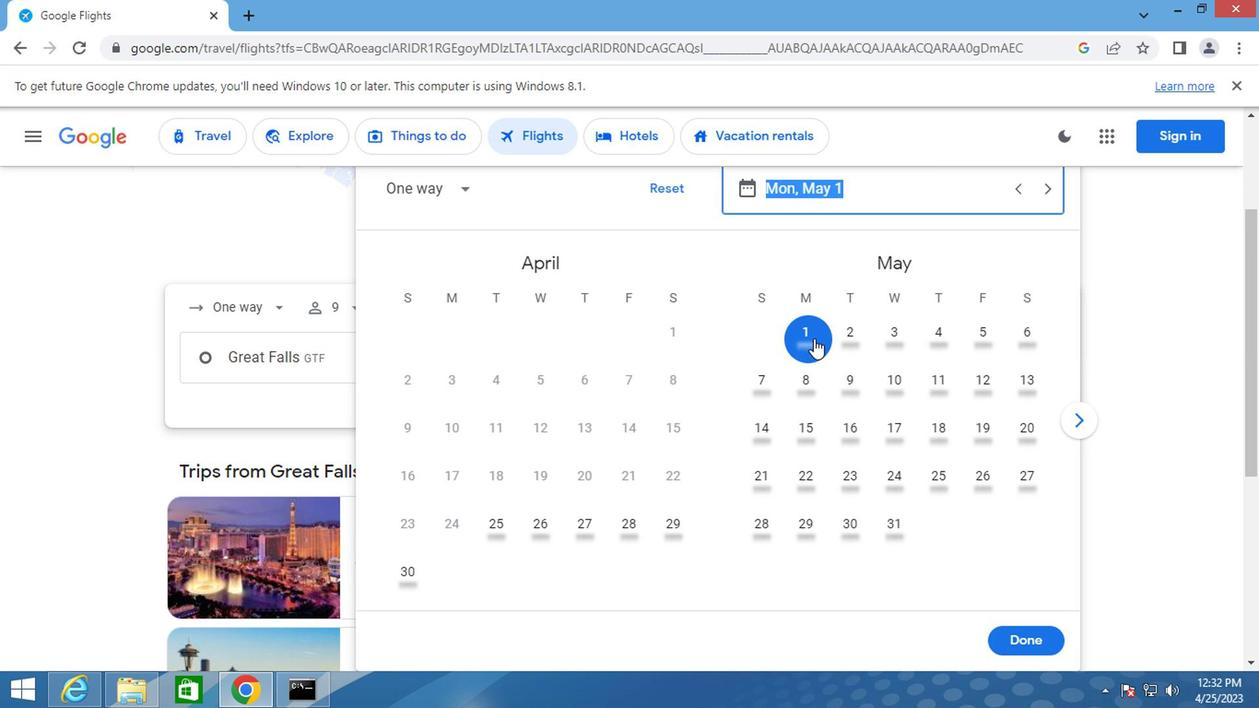 
Action: Mouse moved to (1021, 645)
Screenshot: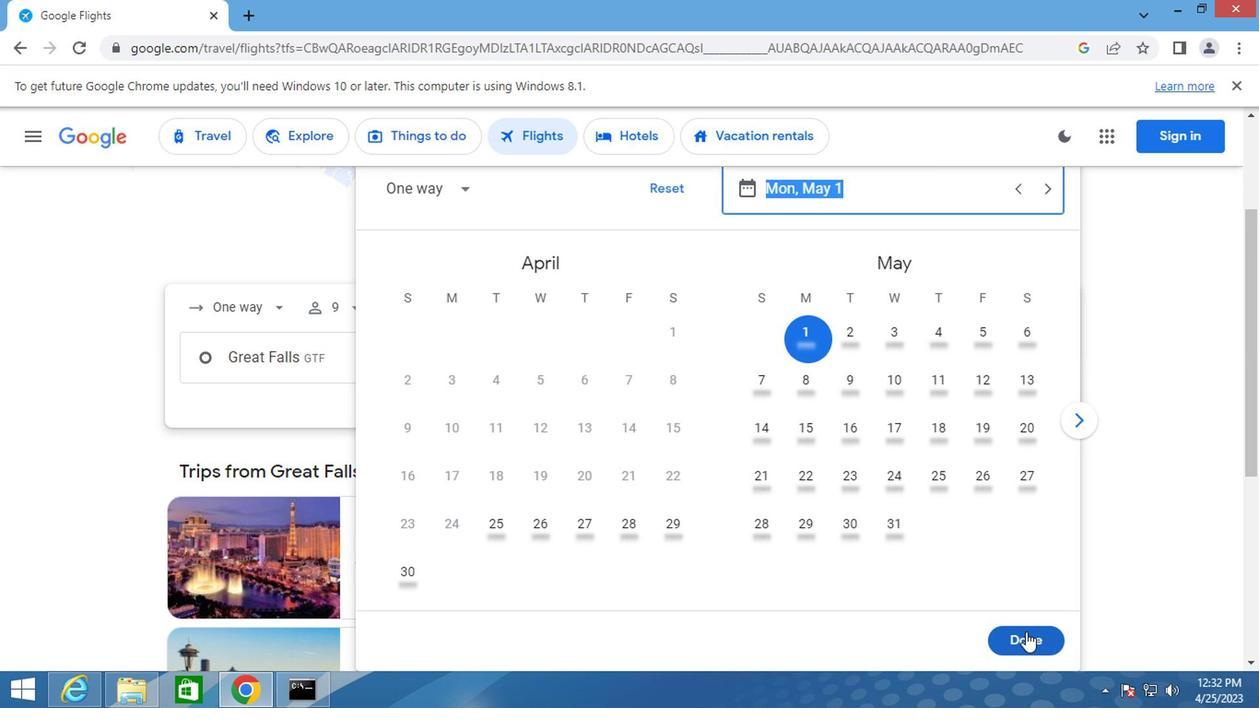 
Action: Mouse pressed left at (1021, 645)
Screenshot: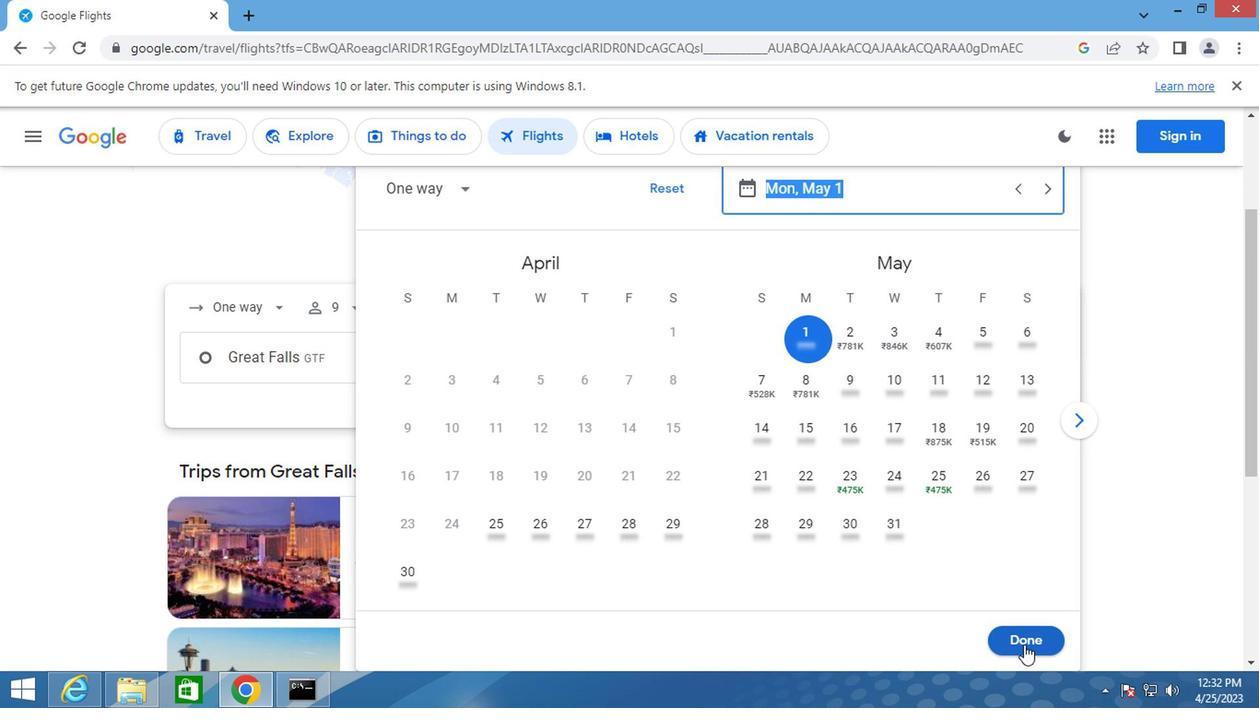 
Action: Mouse moved to (624, 425)
Screenshot: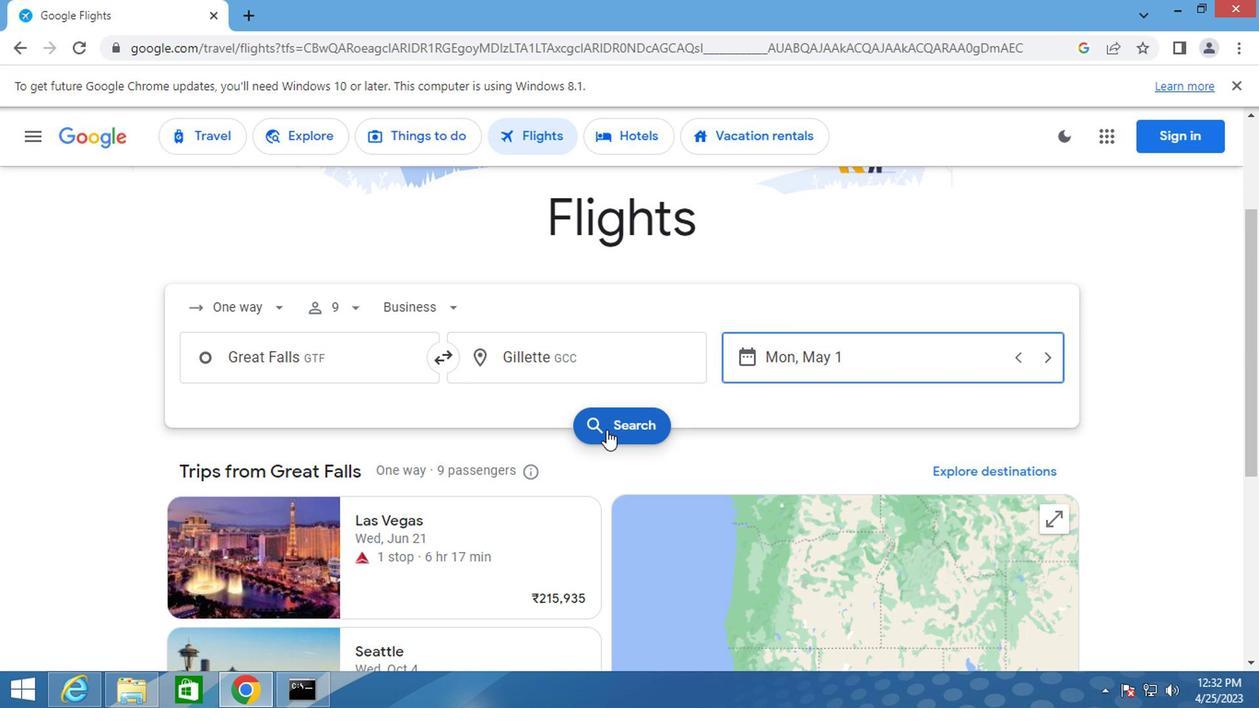 
Action: Mouse pressed left at (624, 425)
Screenshot: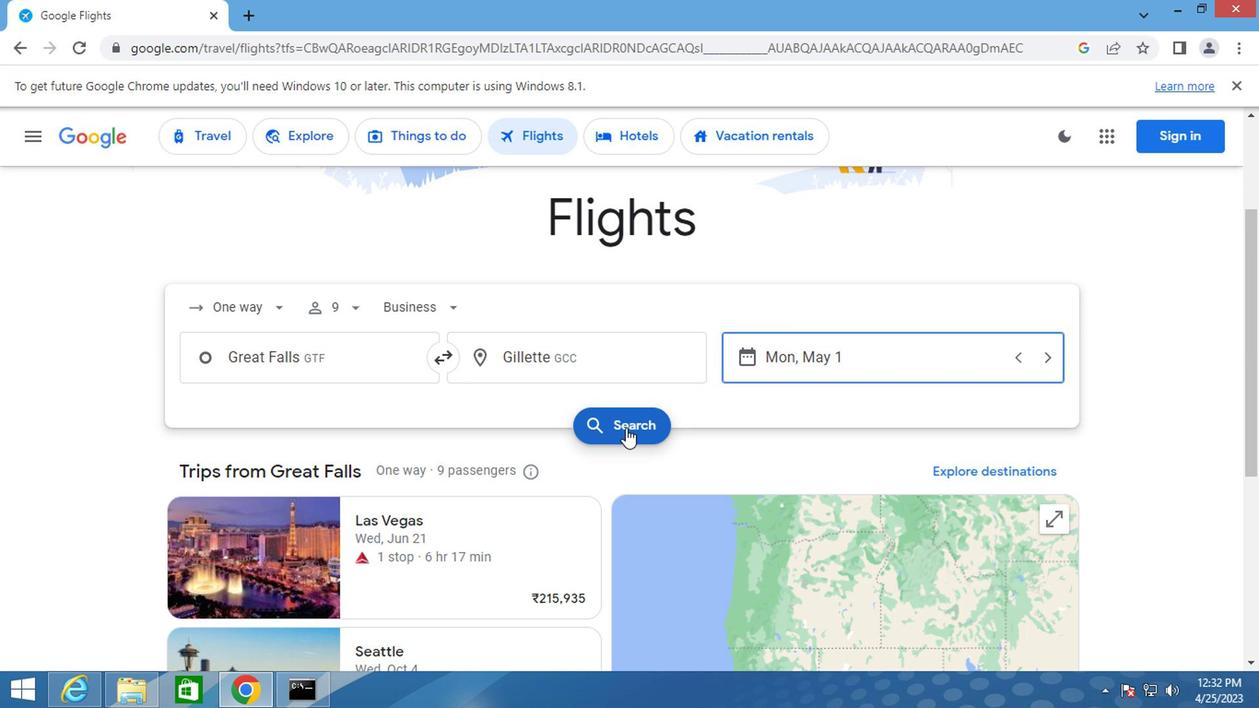 
Action: Mouse moved to (228, 306)
Screenshot: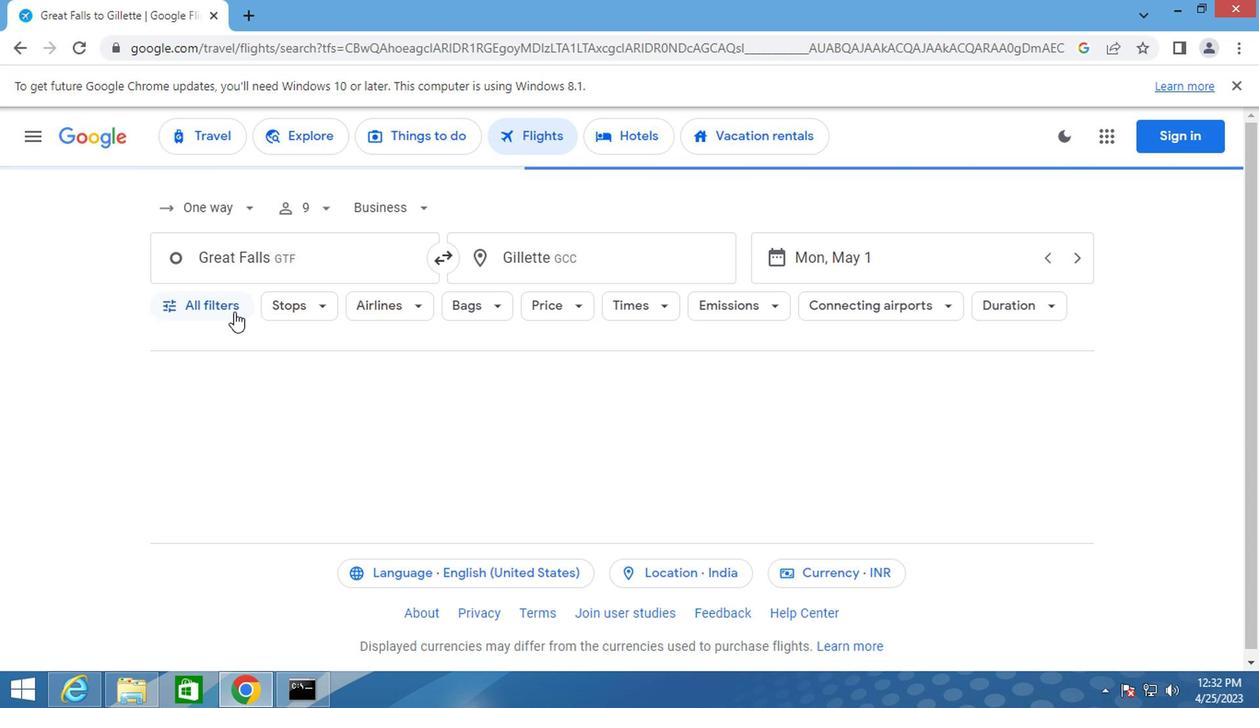 
Action: Mouse pressed left at (228, 306)
Screenshot: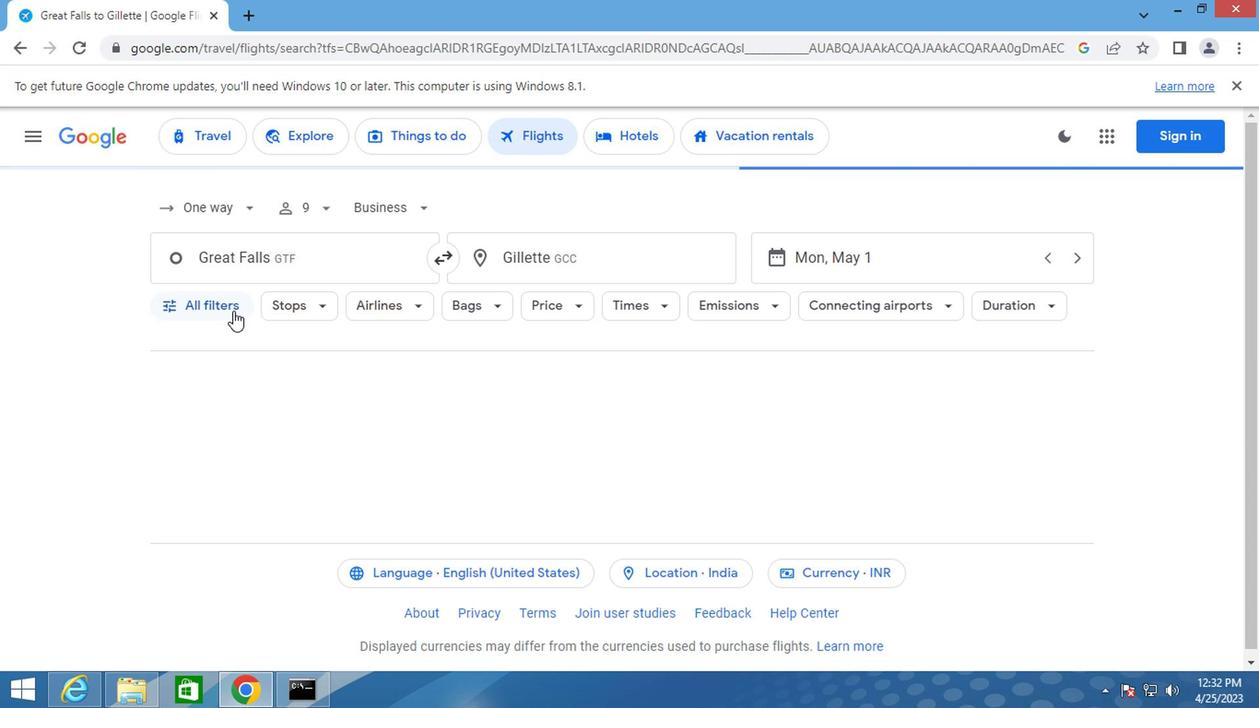 
Action: Mouse moved to (371, 455)
Screenshot: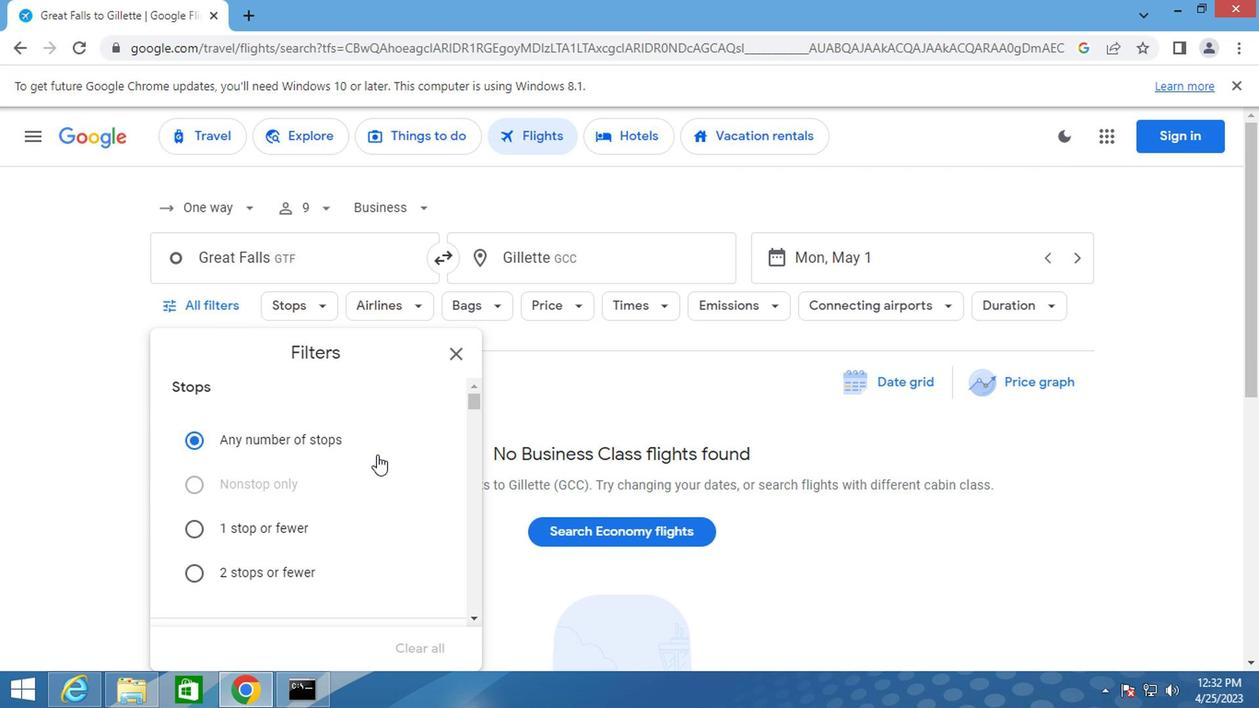 
Action: Mouse scrolled (371, 454) with delta (0, 0)
Screenshot: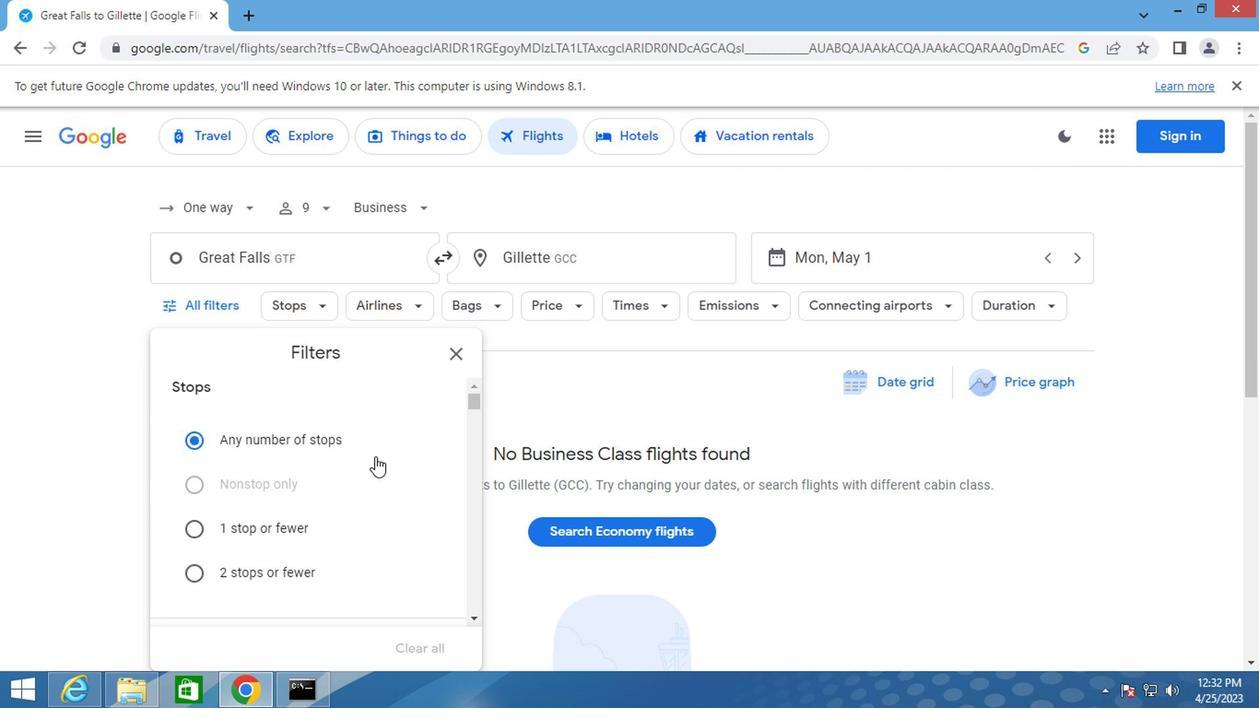 
Action: Mouse moved to (358, 472)
Screenshot: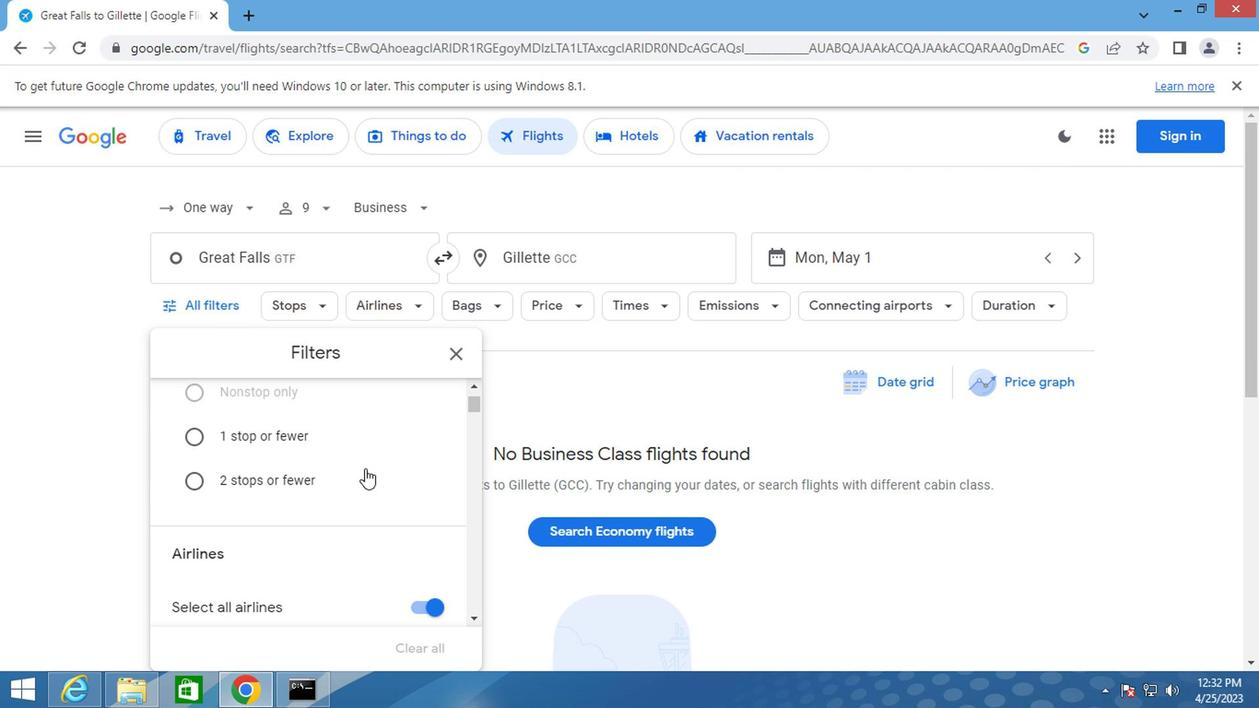
Action: Mouse scrolled (358, 472) with delta (0, 0)
Screenshot: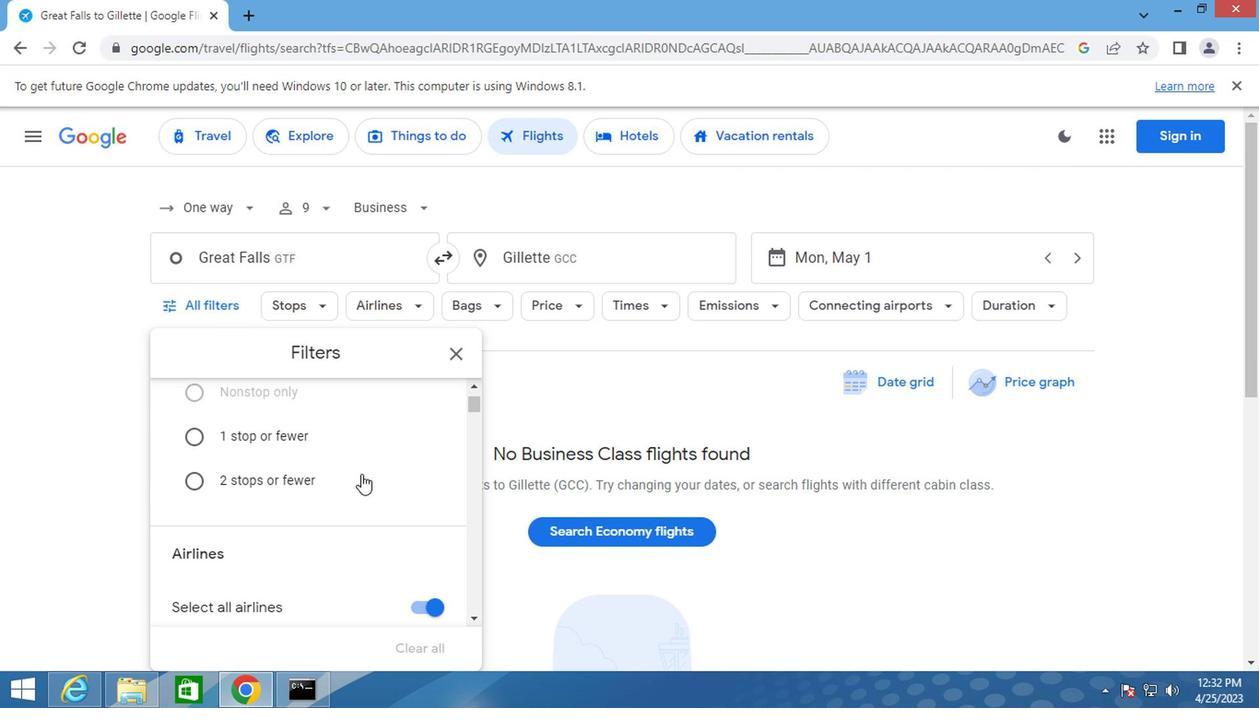 
Action: Mouse scrolled (358, 472) with delta (0, 0)
Screenshot: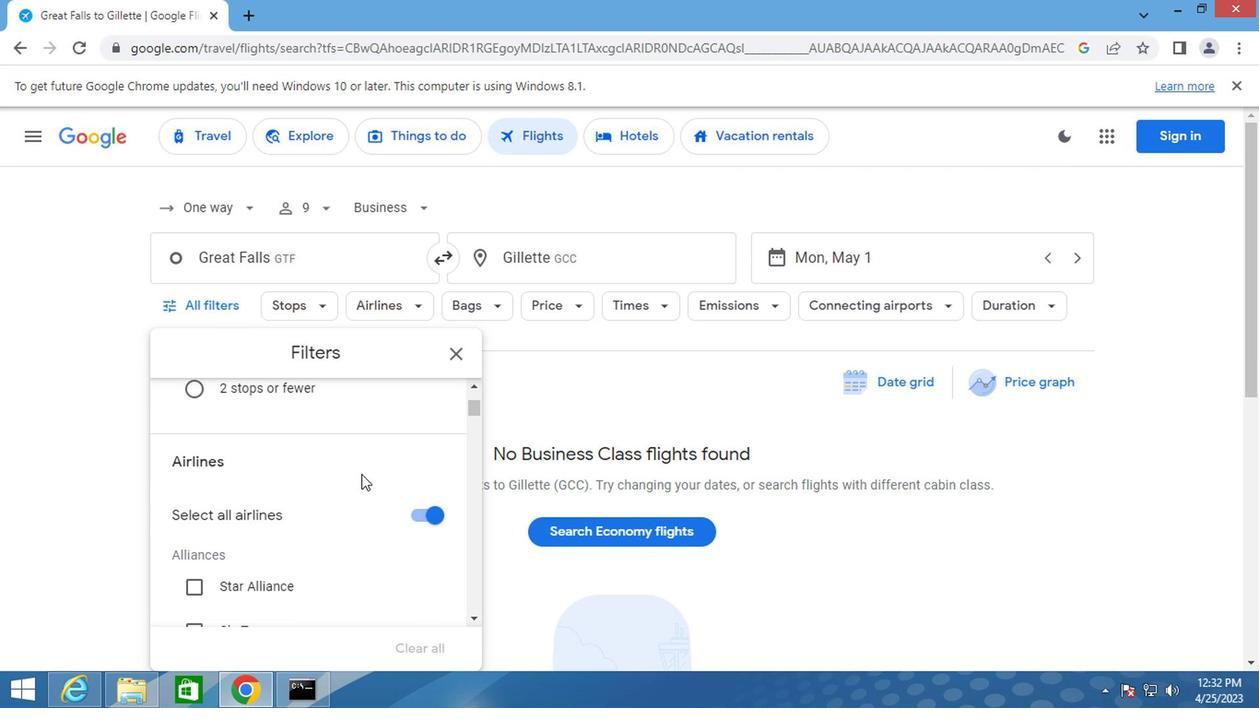 
Action: Mouse scrolled (358, 472) with delta (0, 0)
Screenshot: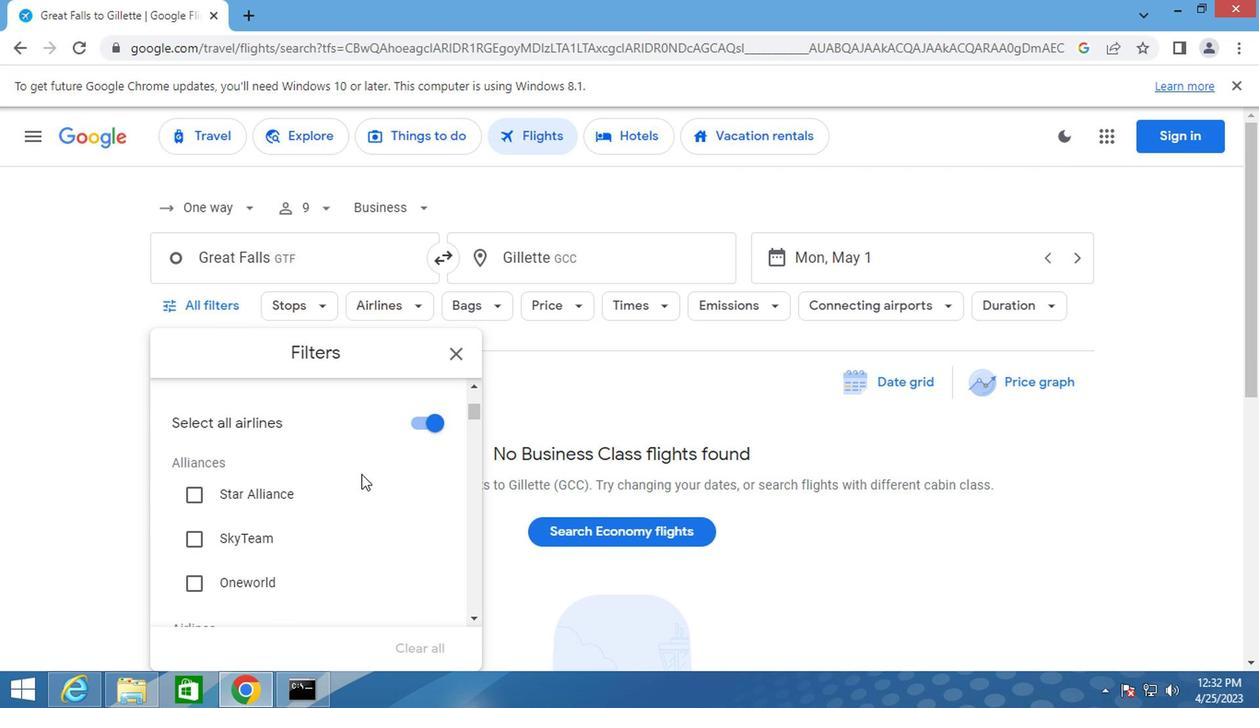 
Action: Mouse scrolled (358, 472) with delta (0, 0)
Screenshot: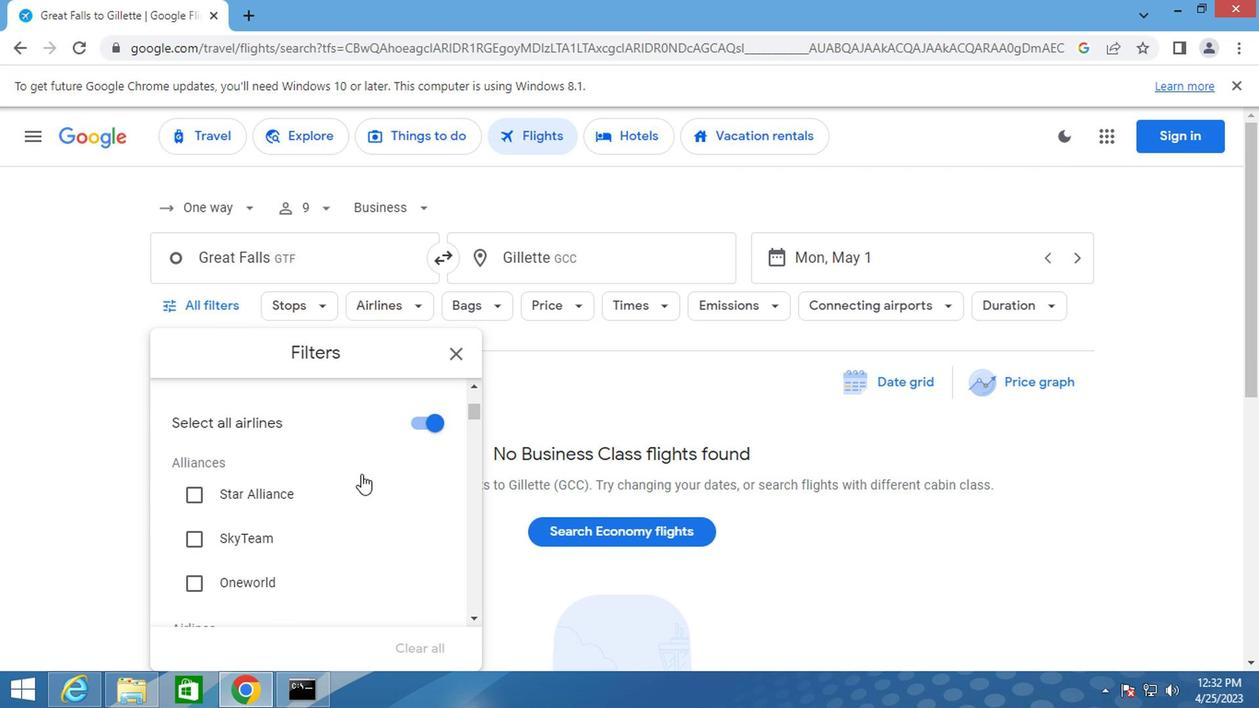 
Action: Mouse scrolled (358, 472) with delta (0, 0)
Screenshot: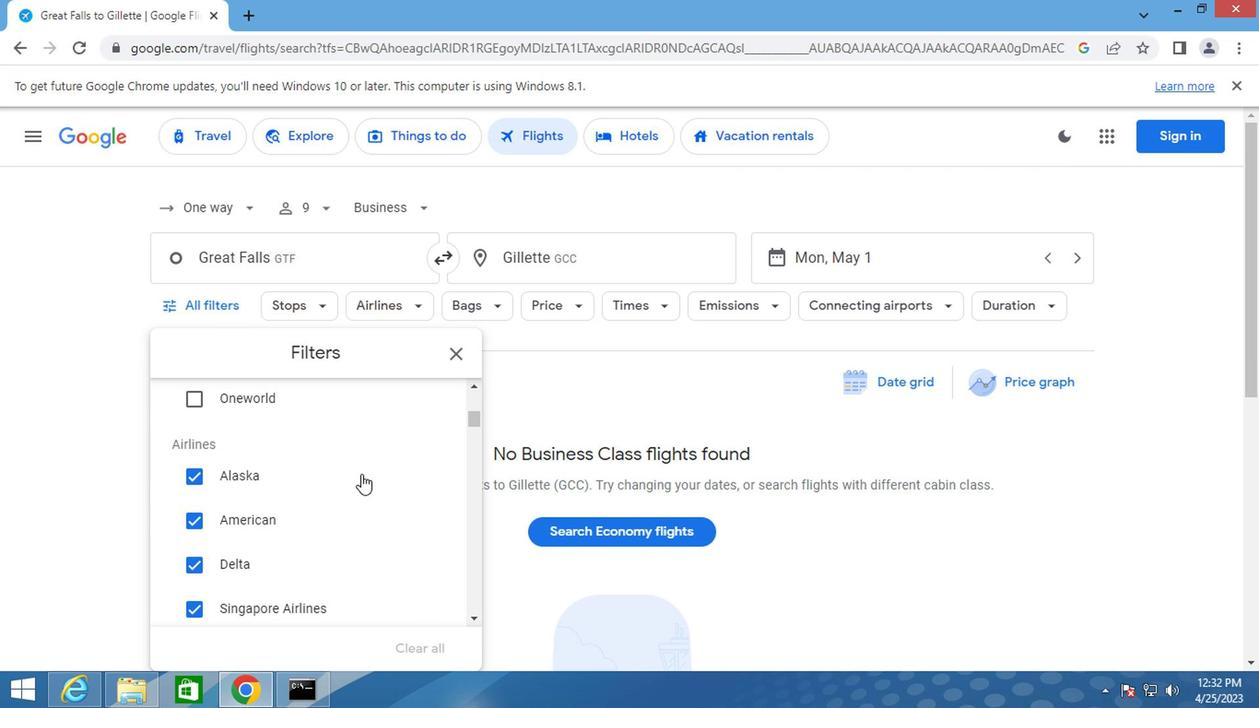 
Action: Mouse scrolled (358, 472) with delta (0, 0)
Screenshot: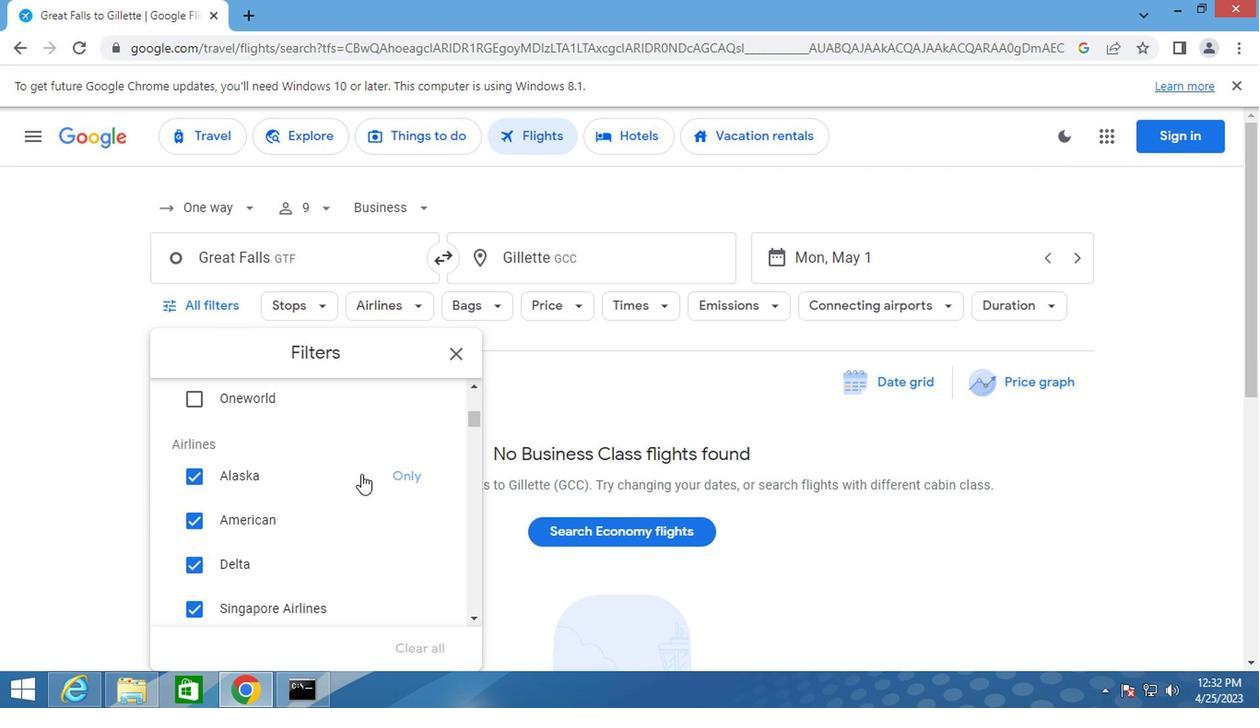 
Action: Mouse scrolled (358, 472) with delta (0, 0)
Screenshot: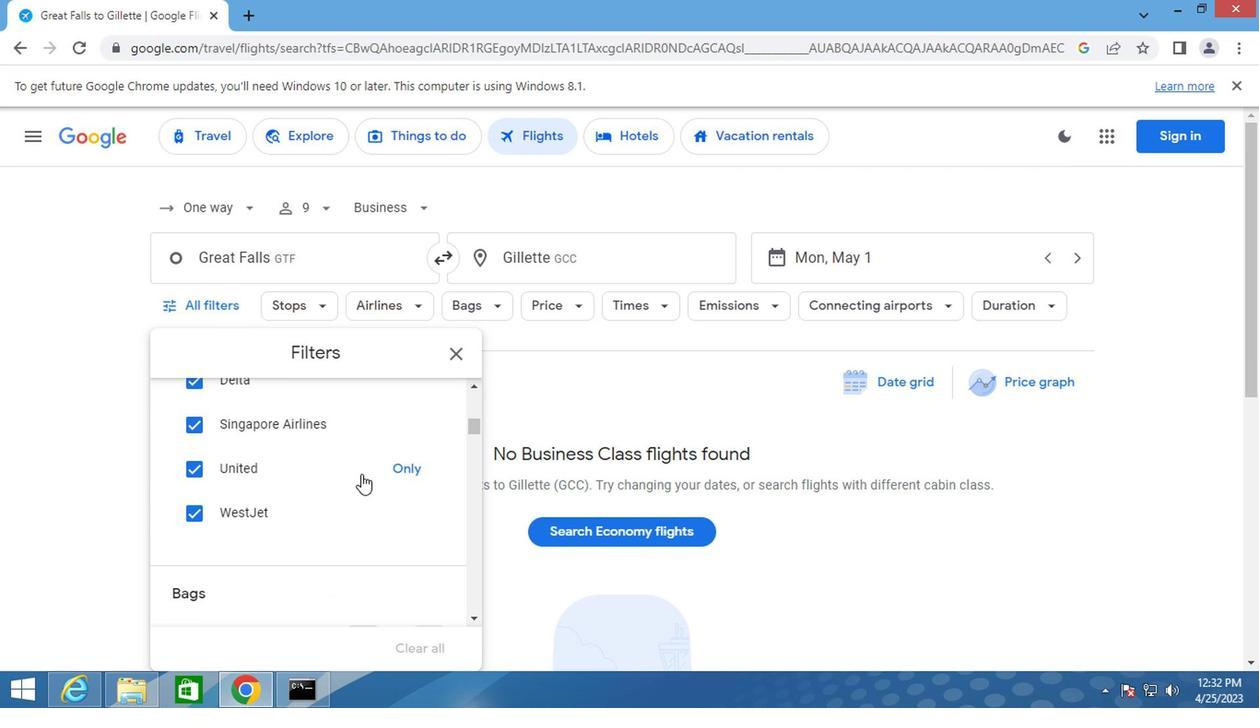 
Action: Mouse scrolled (358, 472) with delta (0, 0)
Screenshot: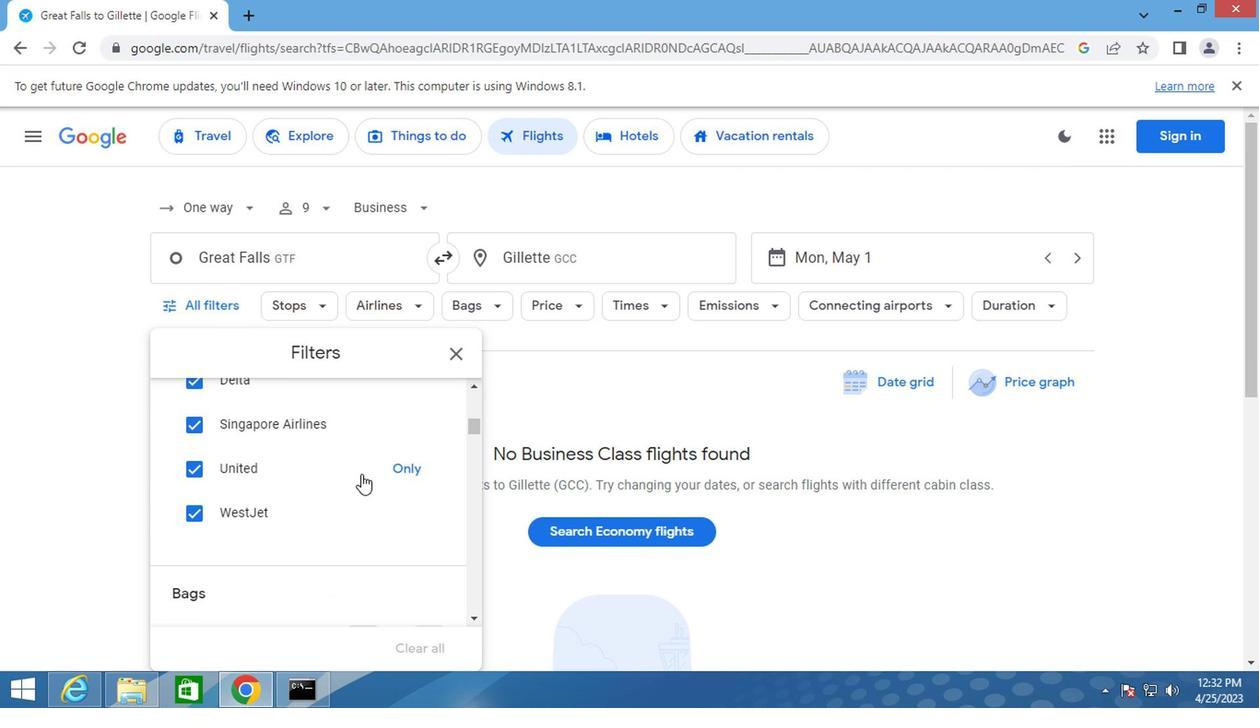 
Action: Mouse moved to (426, 497)
Screenshot: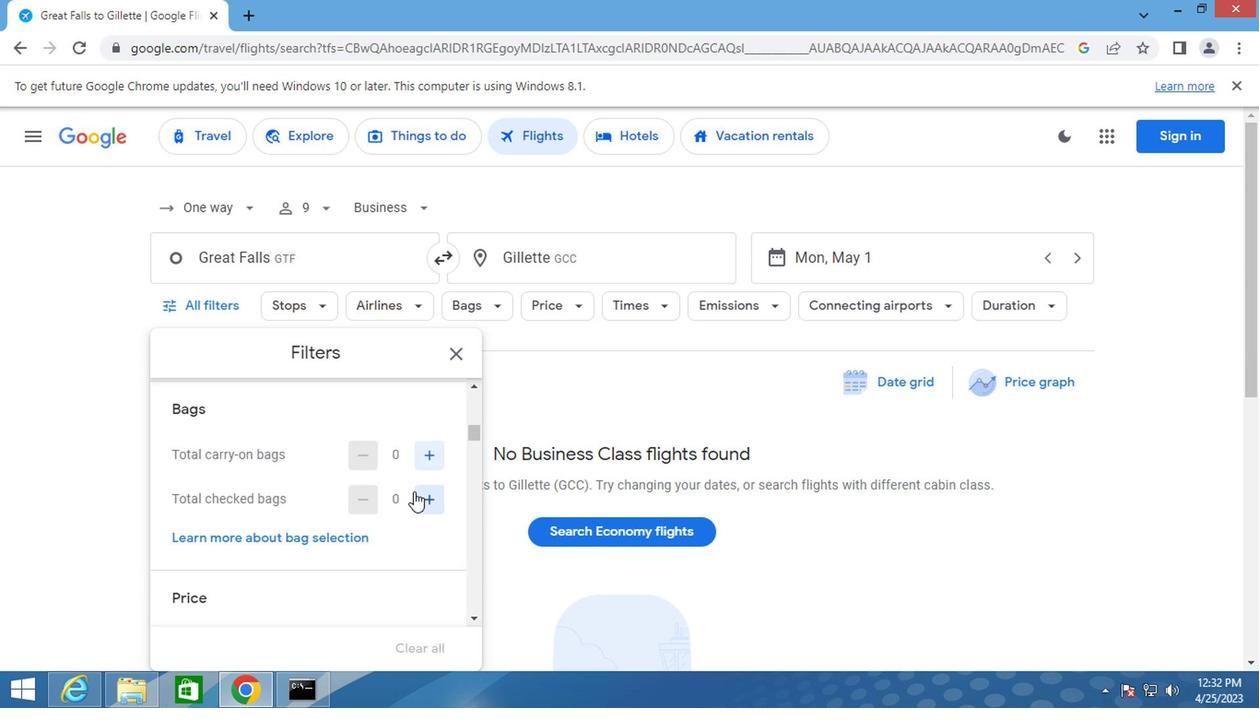 
Action: Mouse pressed left at (426, 497)
Screenshot: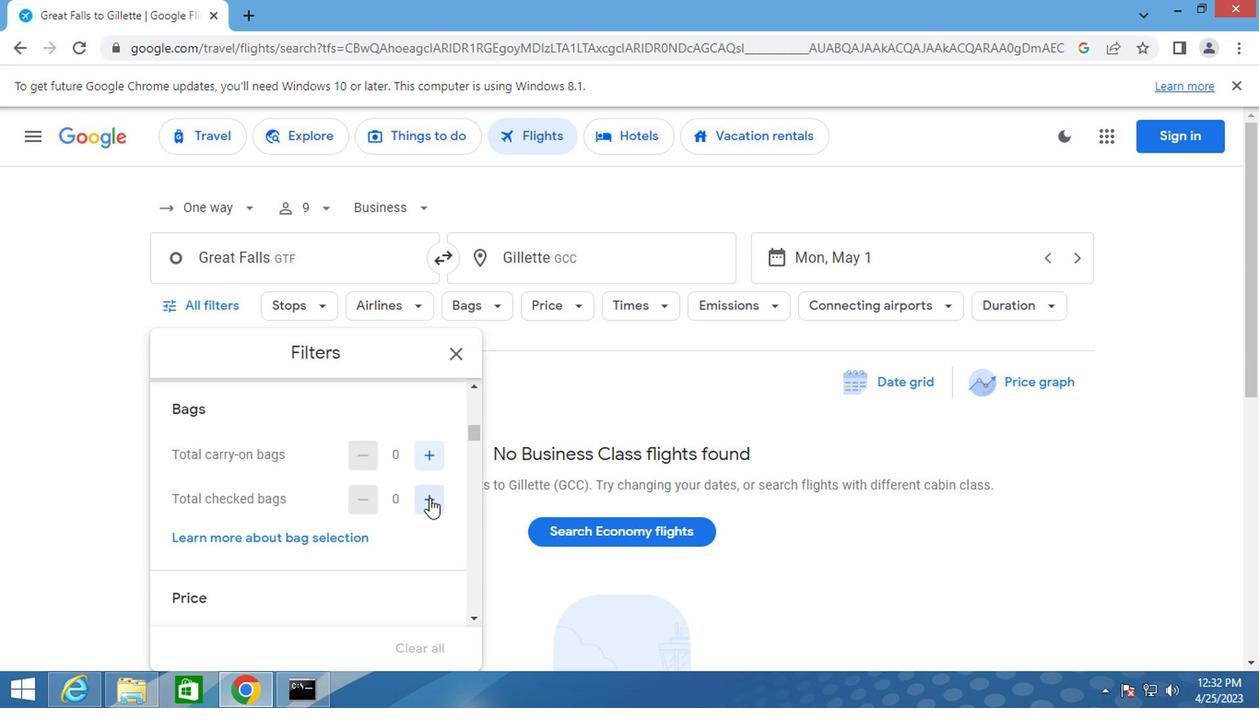 
Action: Mouse pressed left at (426, 497)
Screenshot: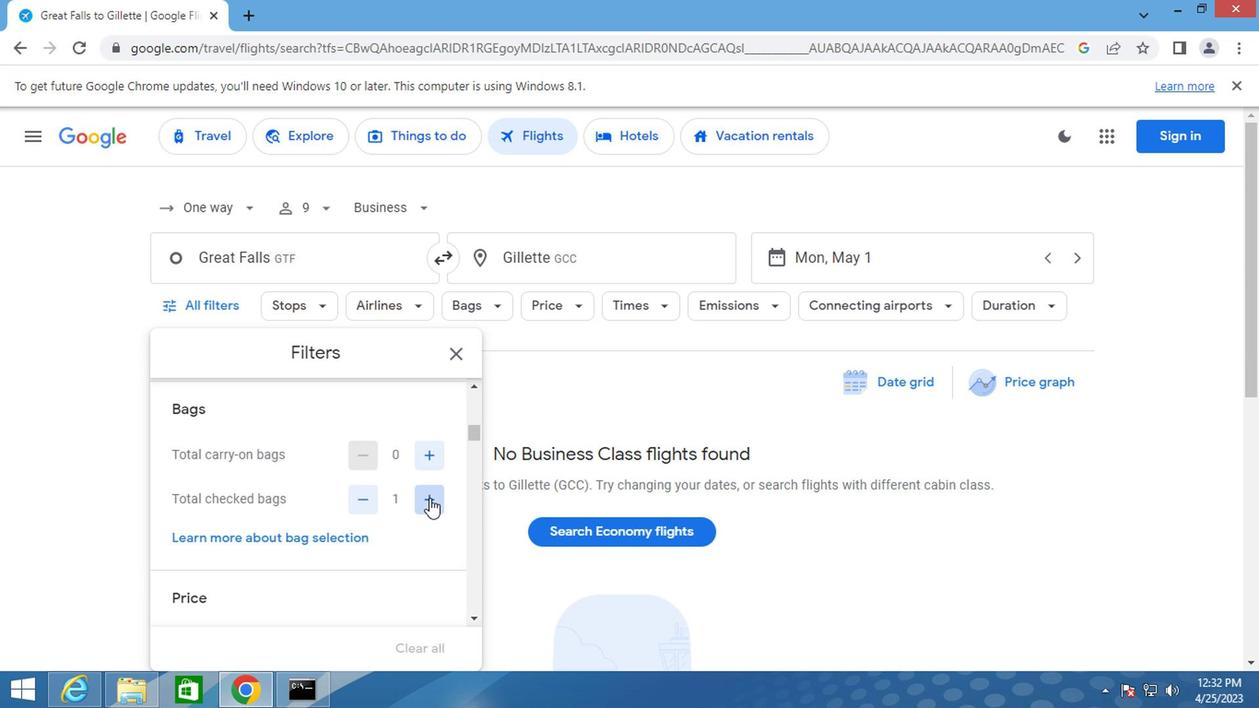 
Action: Mouse moved to (352, 493)
Screenshot: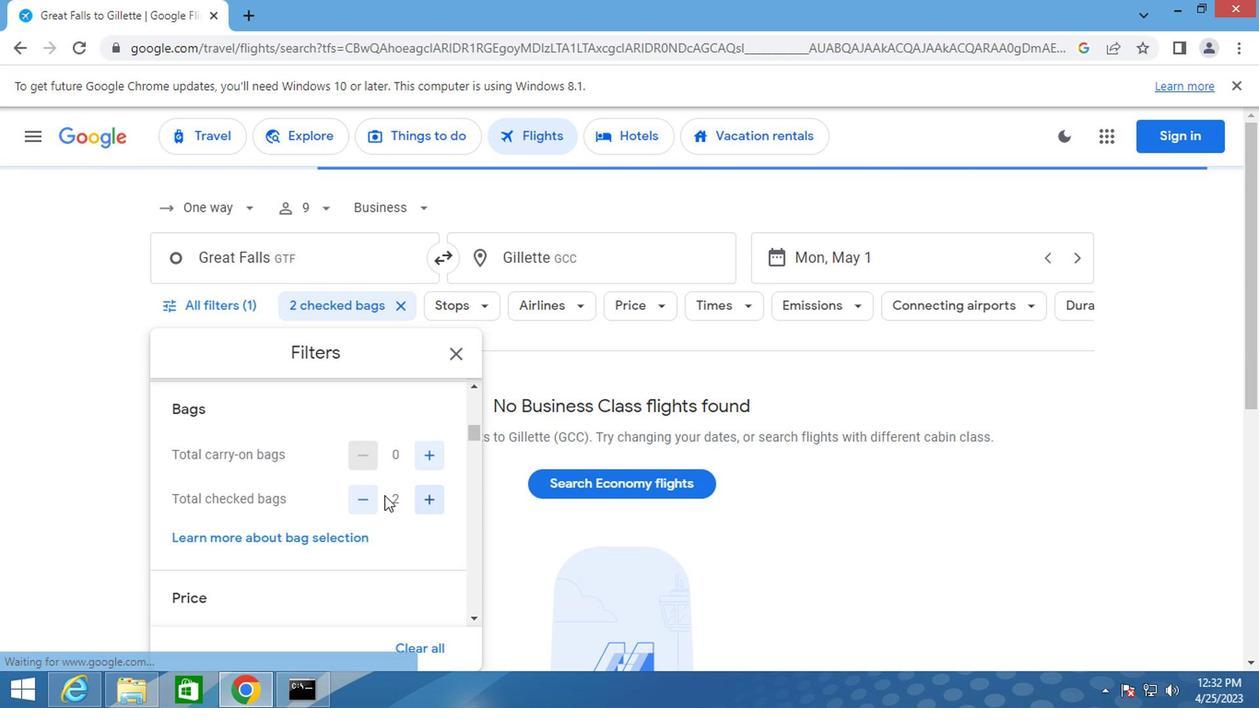 
Action: Mouse scrolled (352, 492) with delta (0, 0)
Screenshot: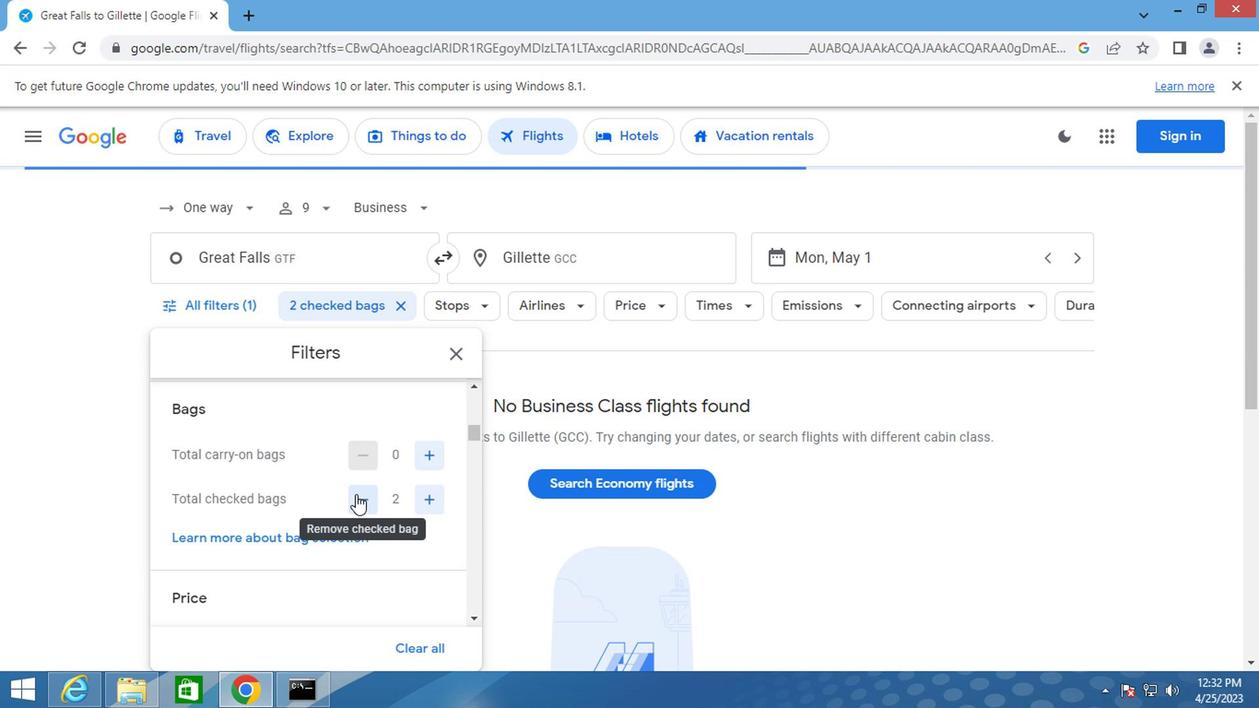 
Action: Mouse scrolled (352, 492) with delta (0, 0)
Screenshot: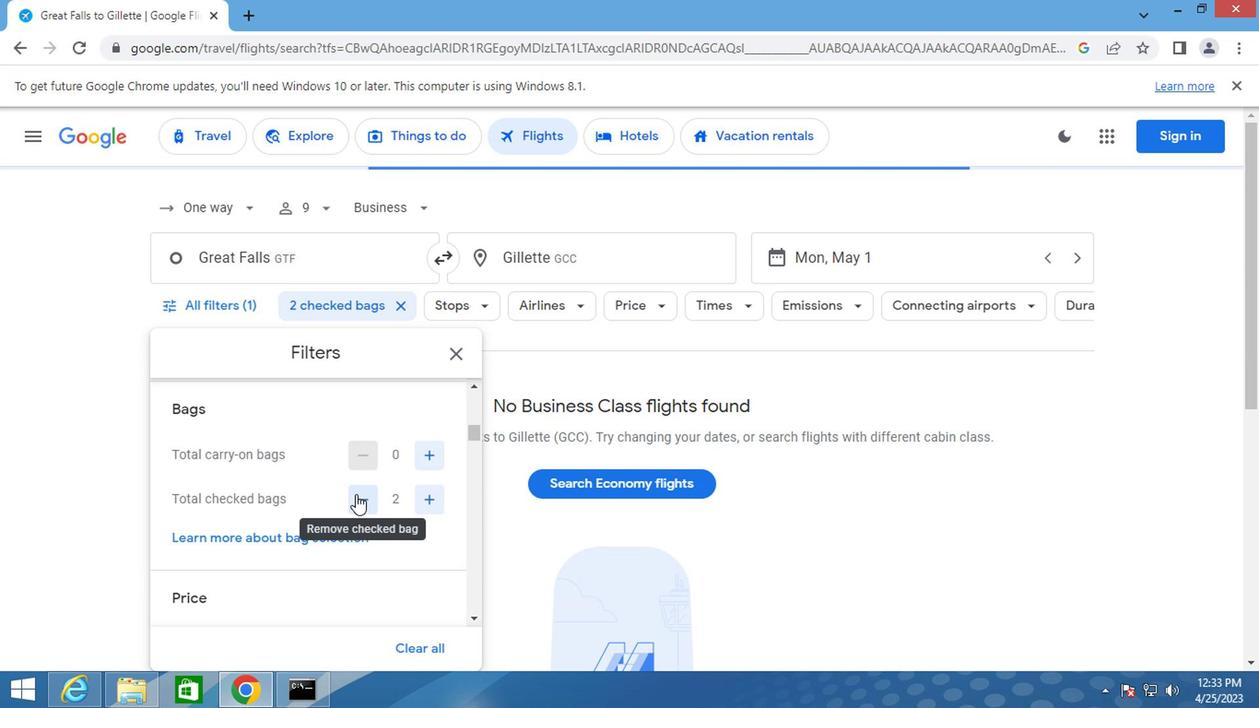 
Action: Mouse moved to (437, 495)
Screenshot: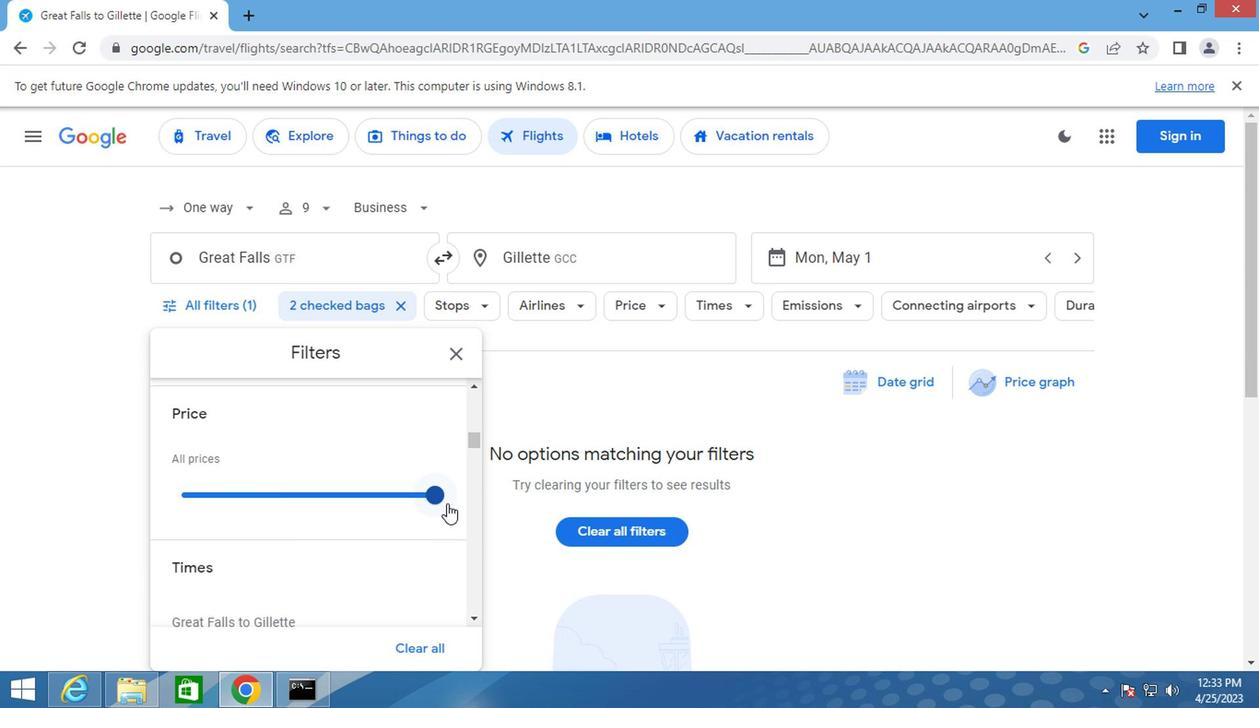 
Action: Mouse pressed left at (437, 495)
Screenshot: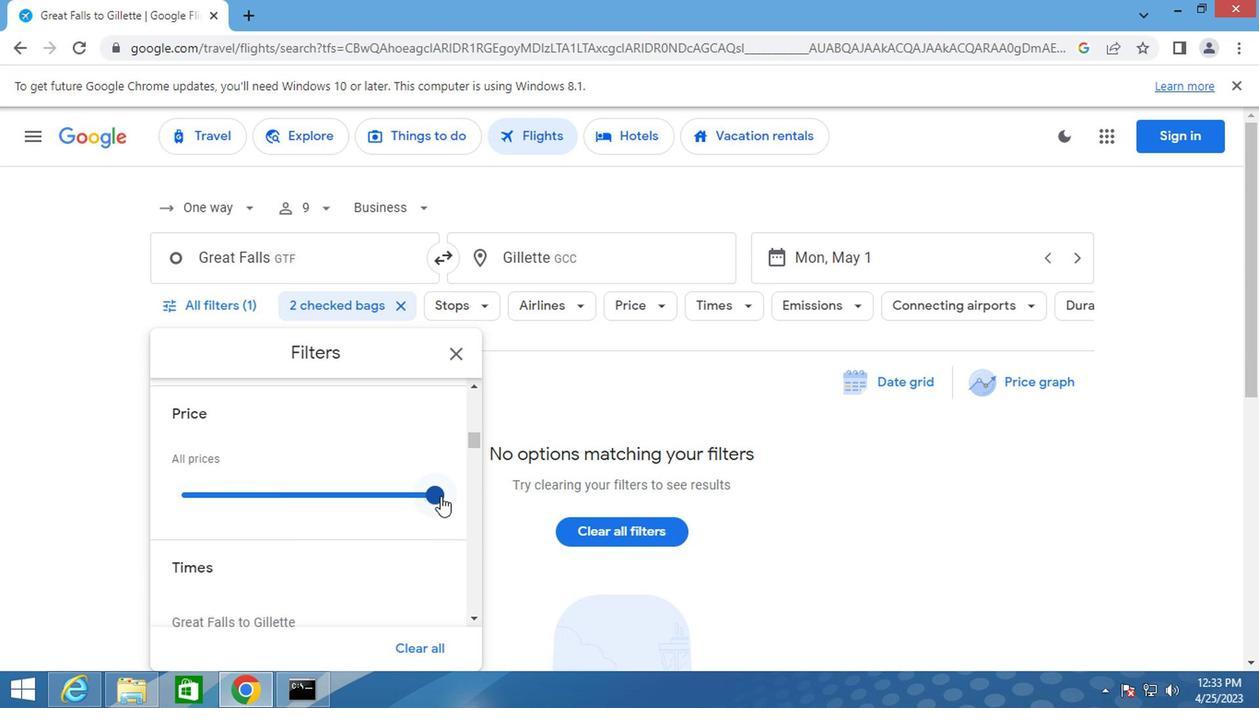
Action: Mouse moved to (317, 480)
Screenshot: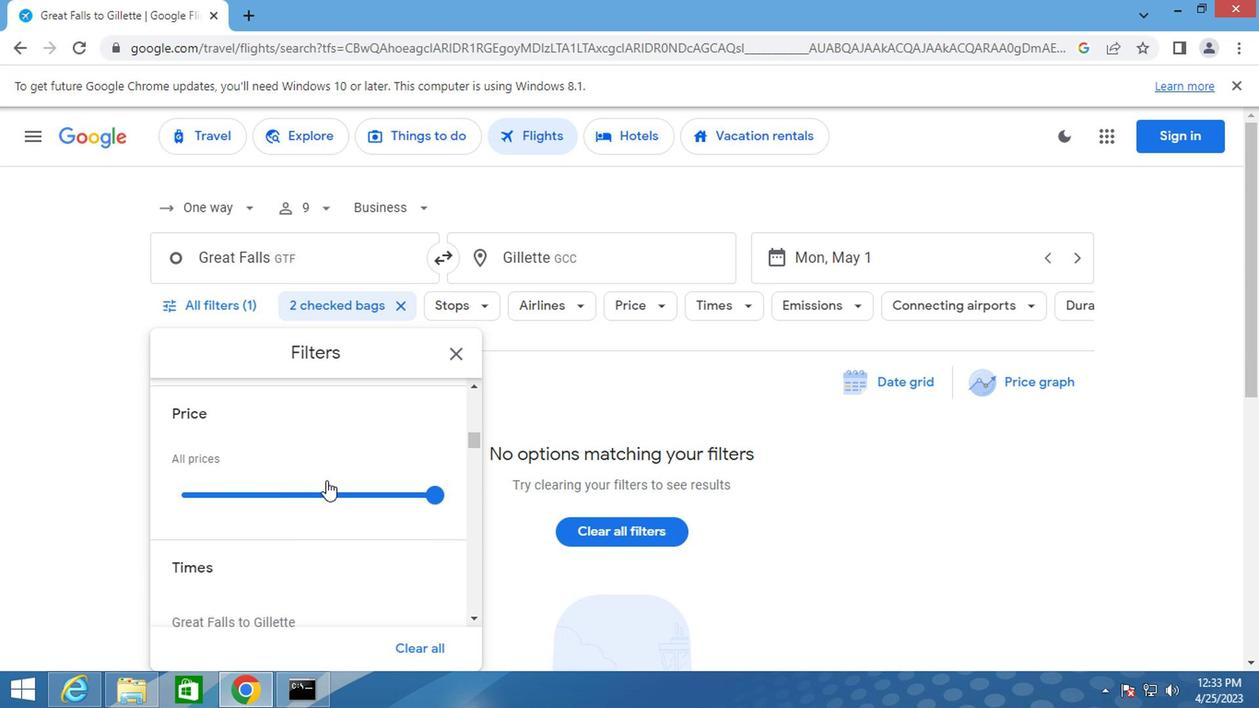 
Action: Mouse scrolled (317, 479) with delta (0, 0)
Screenshot: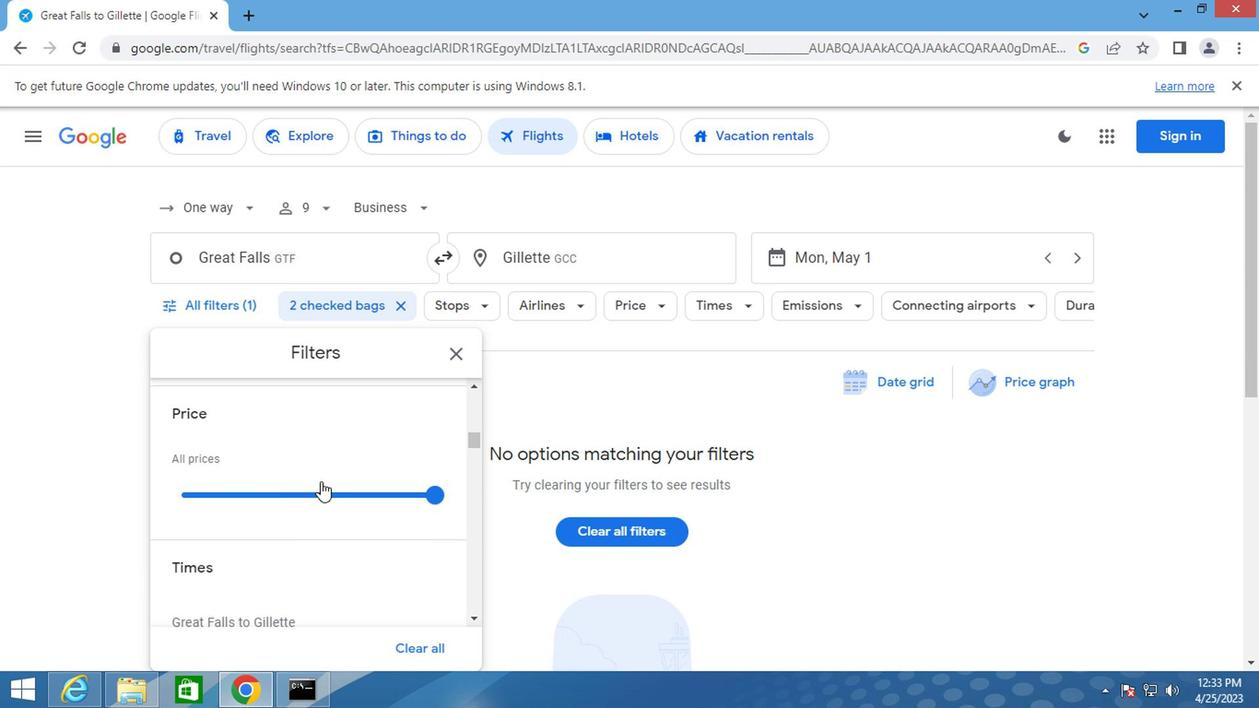 
Action: Mouse scrolled (317, 479) with delta (0, 0)
Screenshot: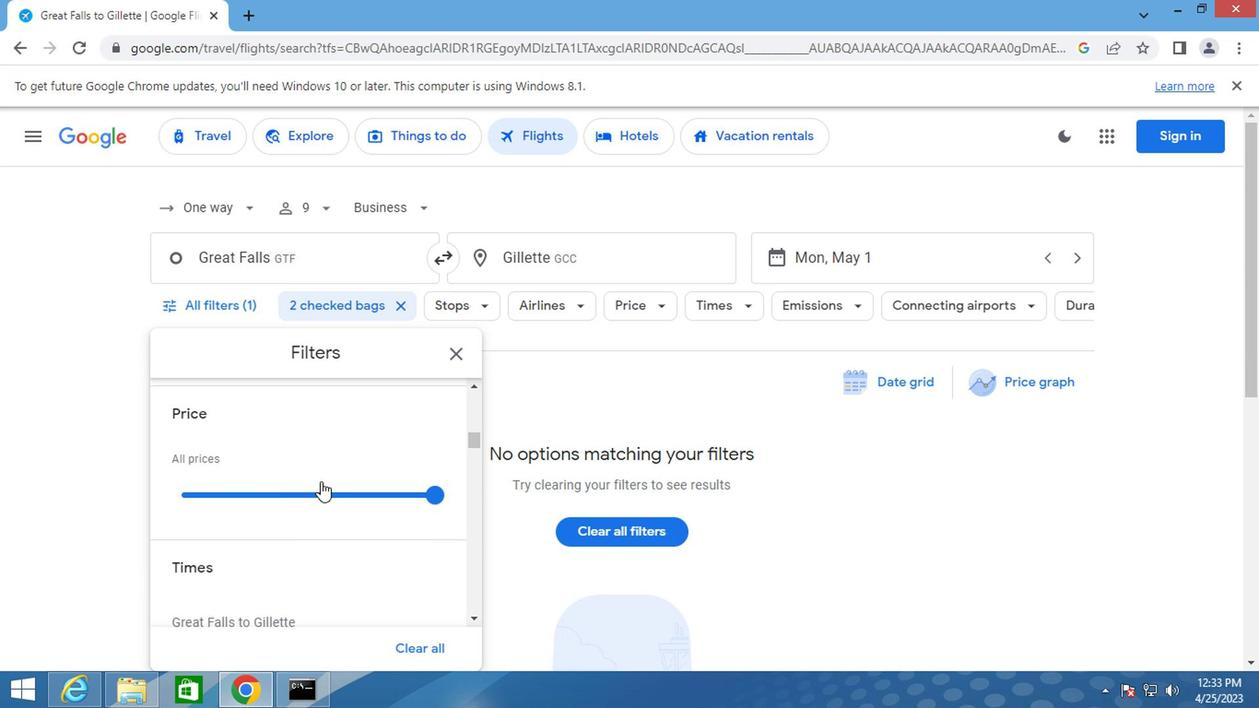 
Action: Mouse moved to (182, 517)
Screenshot: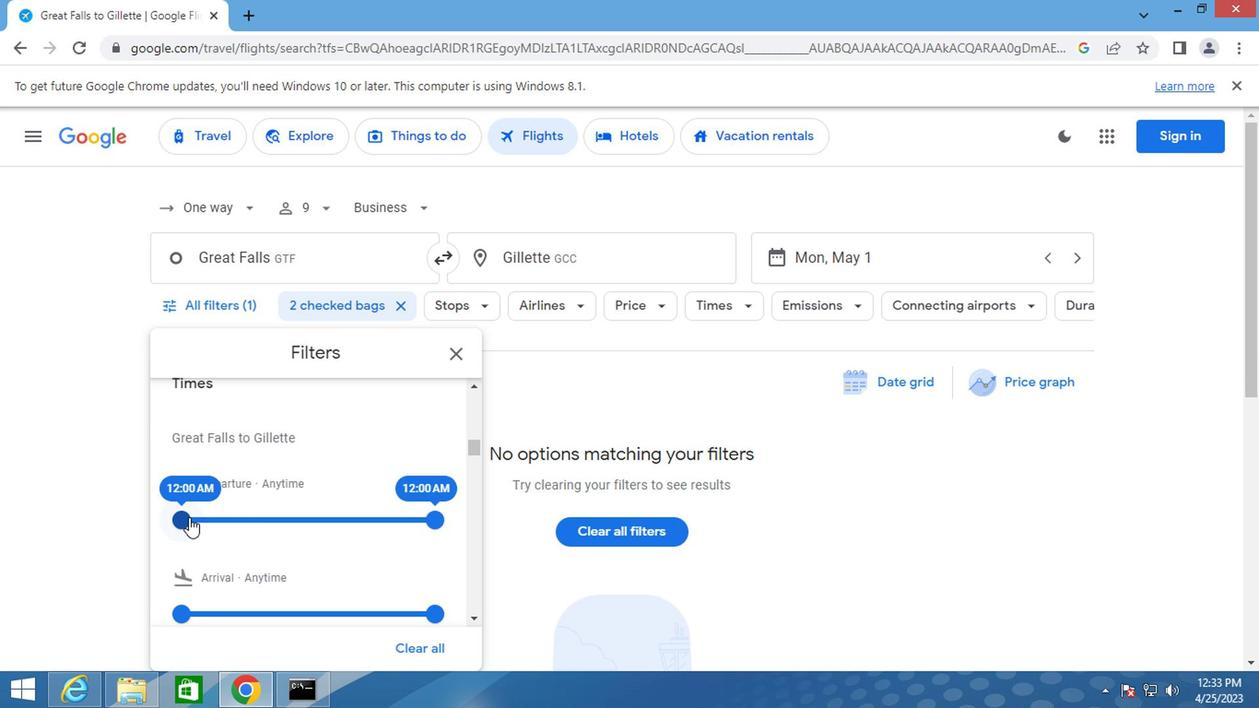 
Action: Mouse pressed left at (182, 517)
Screenshot: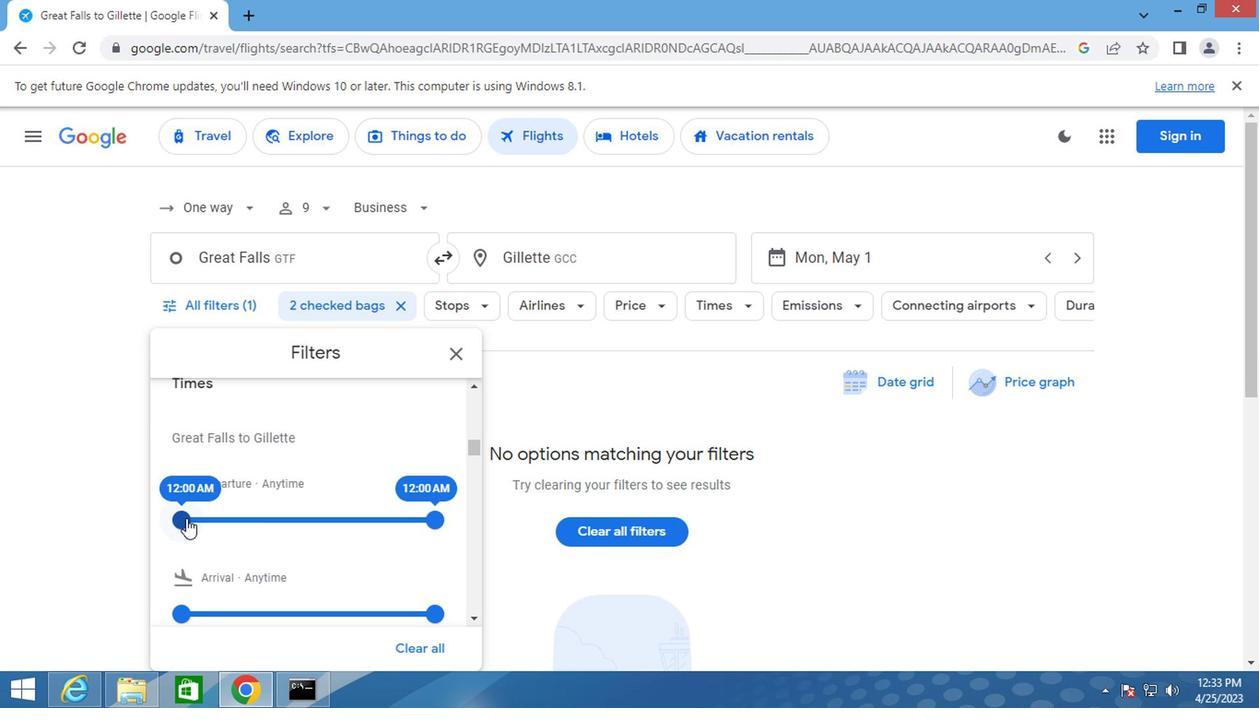 
Action: Mouse moved to (460, 346)
Screenshot: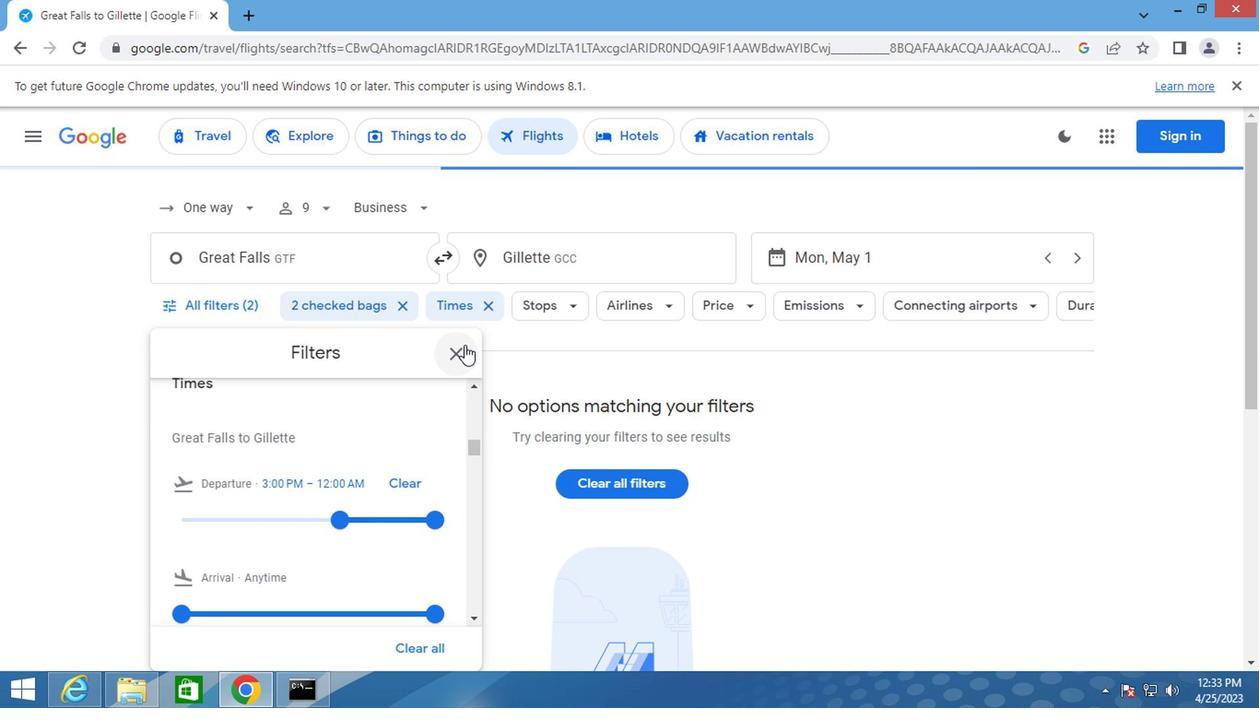 
Action: Mouse pressed left at (460, 346)
Screenshot: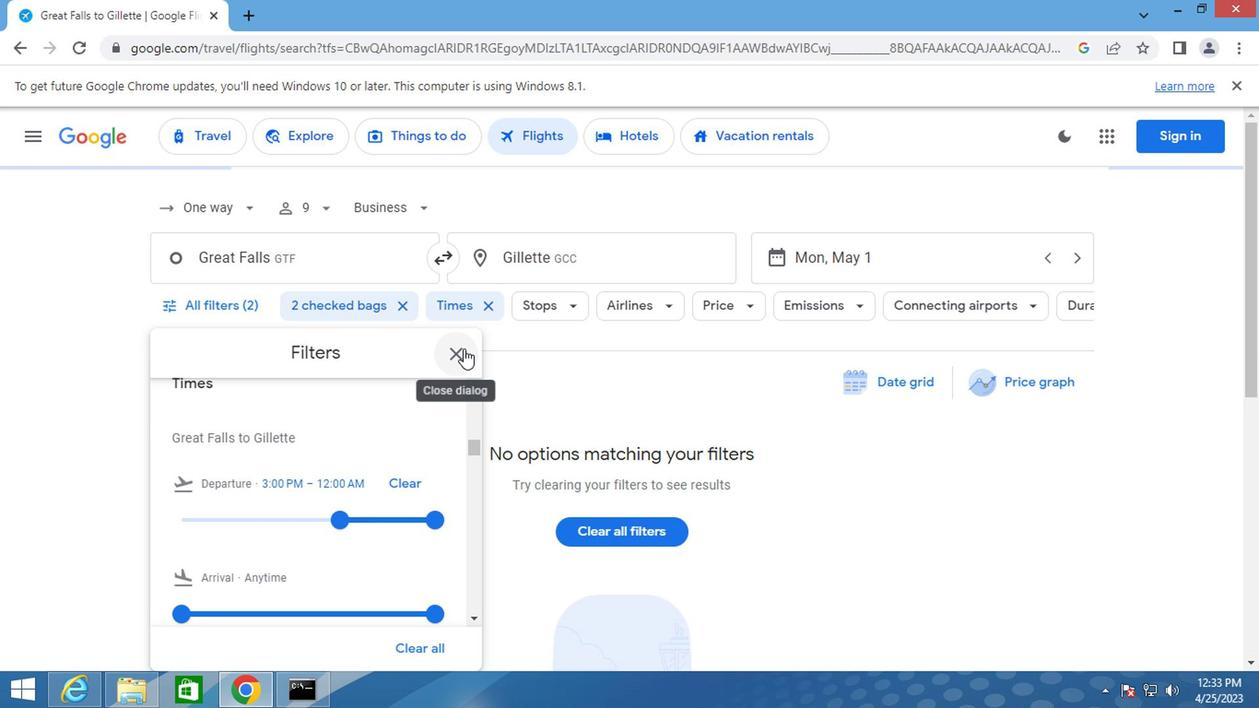 
Action: Key pressed <Key.f8>
Screenshot: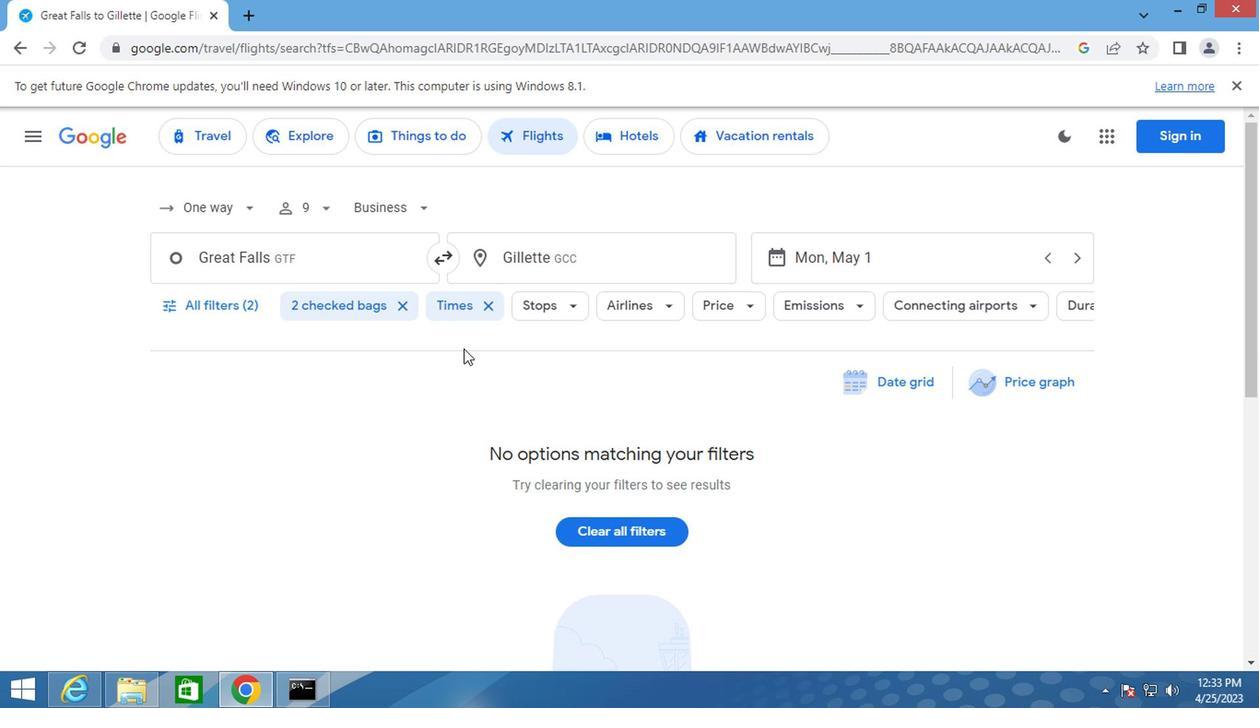 
